 Task: Find connections with filter location Multai with filter topic #Workfromhomewith filter profile language English with filter current company Xpheno with filter school National Institute of Fashion Technology Delhi with filter industry Commercial and Service Industry Machinery Manufacturing with filter service category Training with filter keywords title Digital Overlord
Action: Mouse moved to (501, 66)
Screenshot: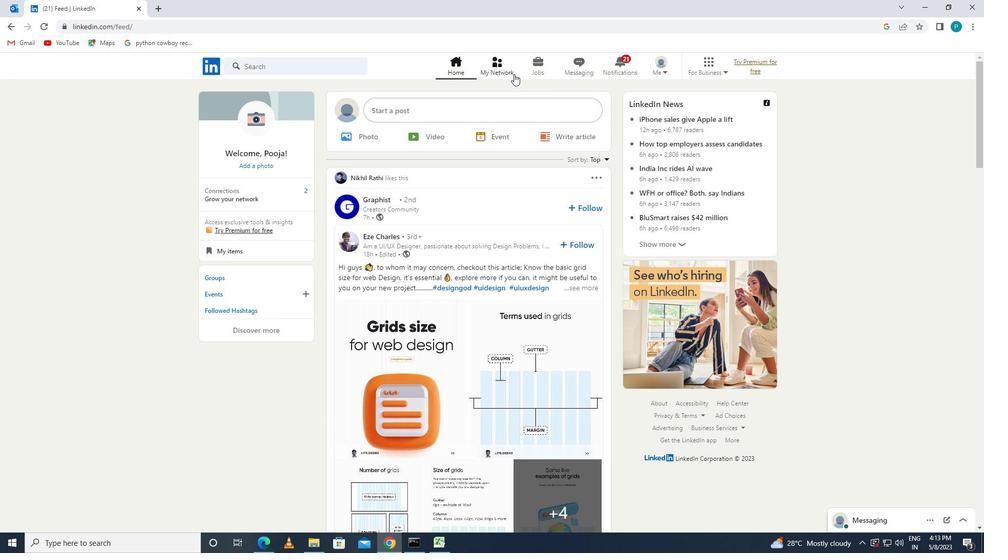 
Action: Mouse pressed left at (501, 66)
Screenshot: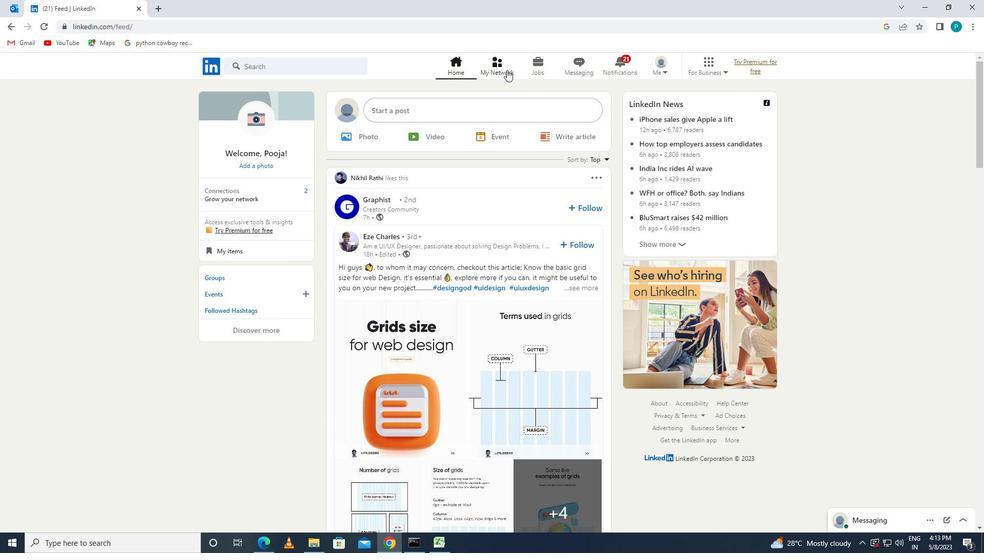 
Action: Mouse moved to (294, 122)
Screenshot: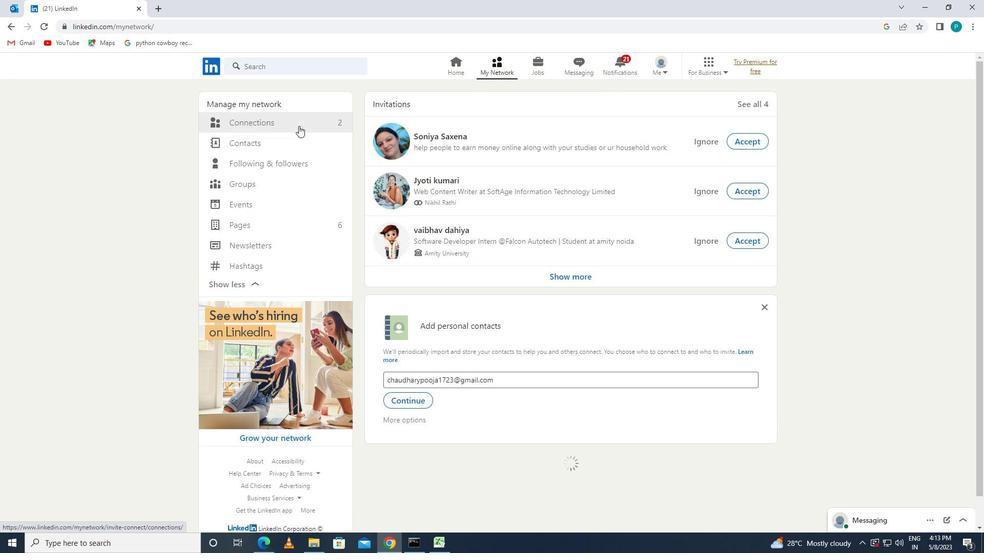 
Action: Mouse pressed left at (294, 122)
Screenshot: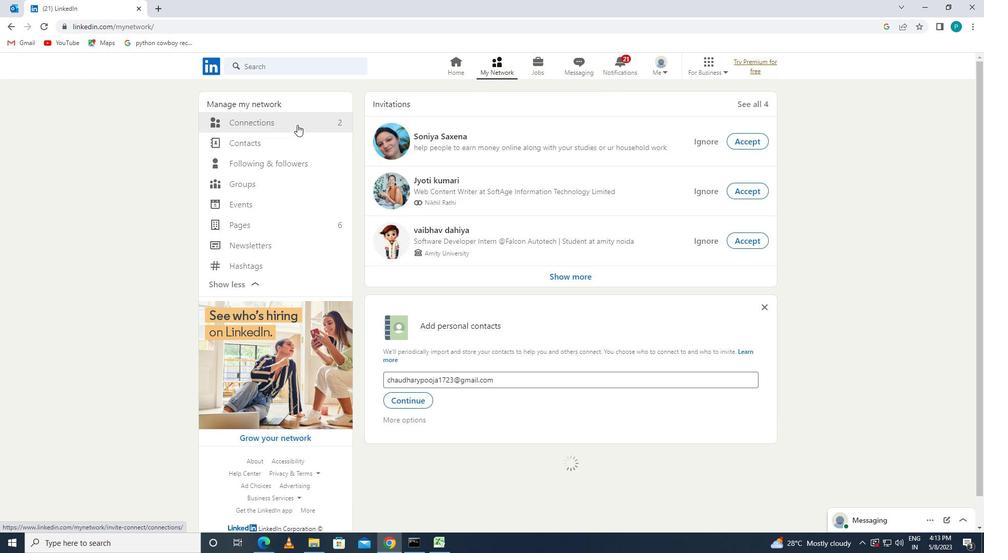 
Action: Mouse moved to (580, 125)
Screenshot: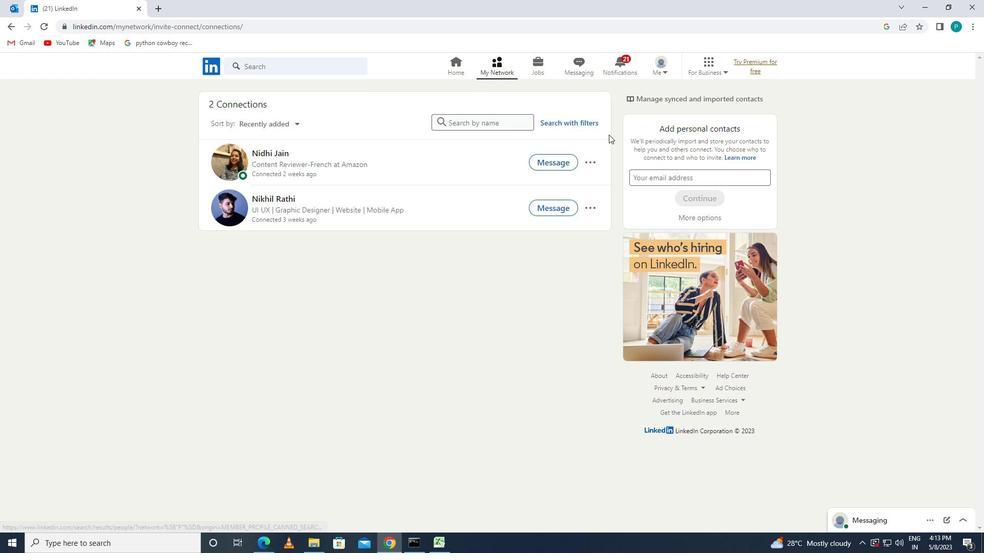 
Action: Mouse pressed left at (580, 125)
Screenshot: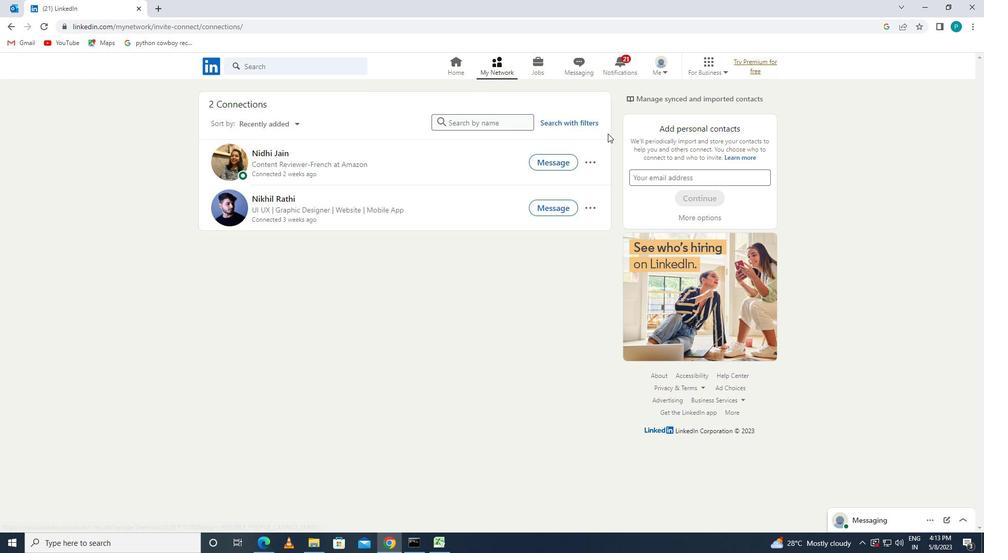 
Action: Mouse moved to (534, 97)
Screenshot: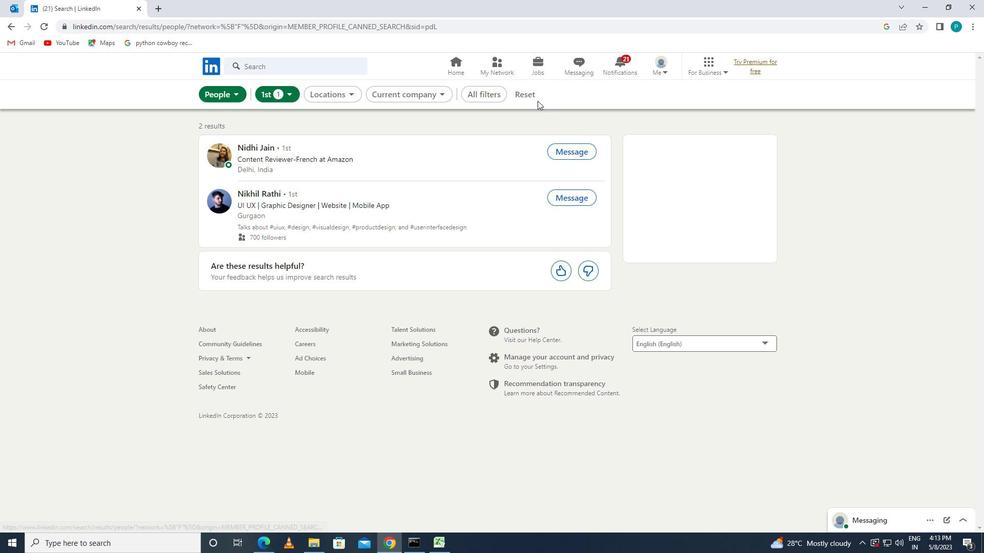 
Action: Mouse pressed left at (534, 97)
Screenshot: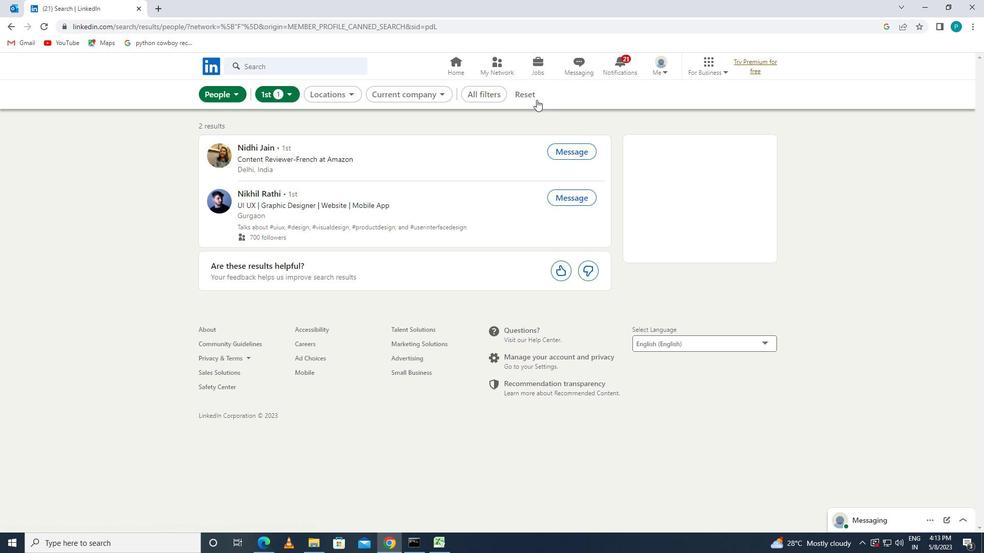 
Action: Mouse moved to (510, 99)
Screenshot: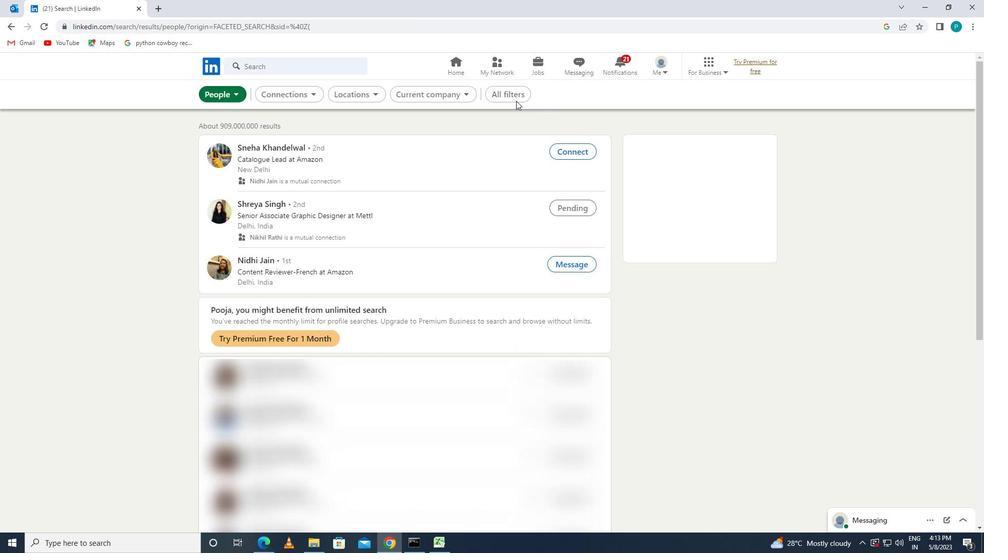 
Action: Mouse pressed left at (510, 99)
Screenshot: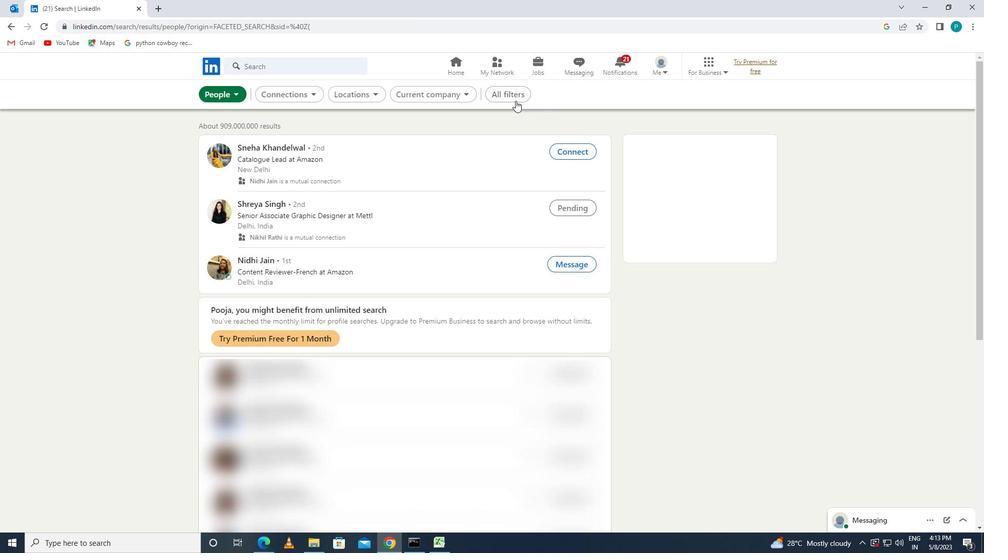 
Action: Mouse moved to (973, 316)
Screenshot: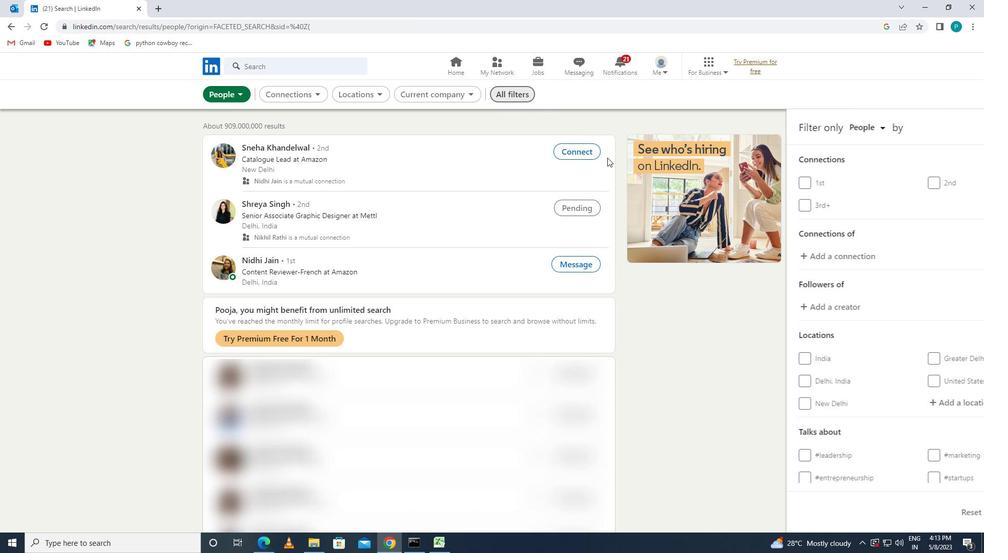 
Action: Mouse scrolled (973, 316) with delta (0, 0)
Screenshot: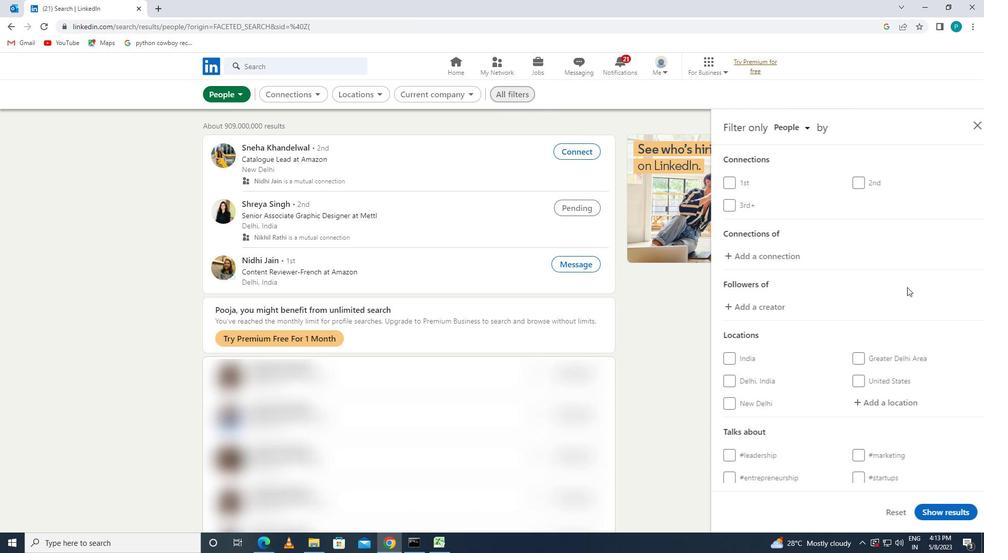 
Action: Mouse scrolled (973, 316) with delta (0, 0)
Screenshot: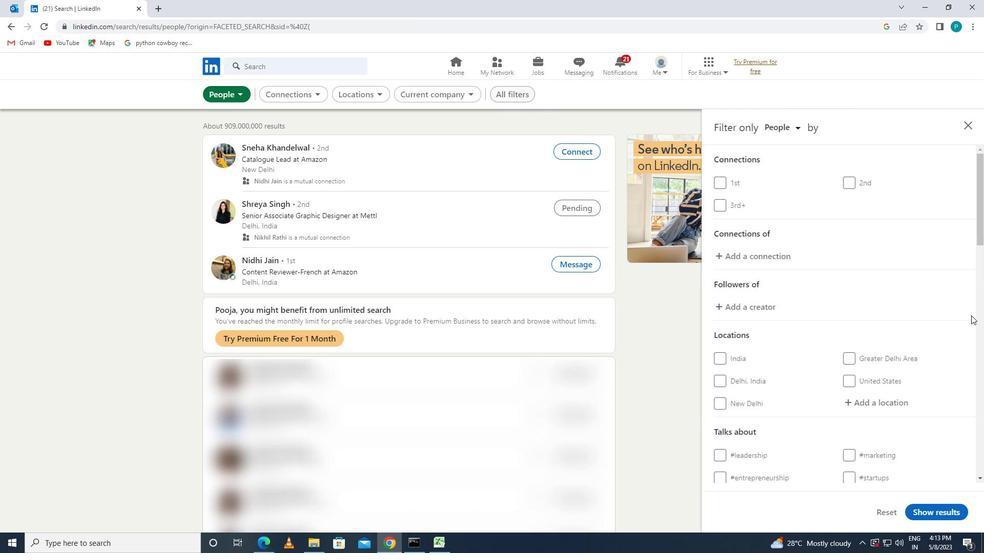 
Action: Mouse scrolled (973, 316) with delta (0, 0)
Screenshot: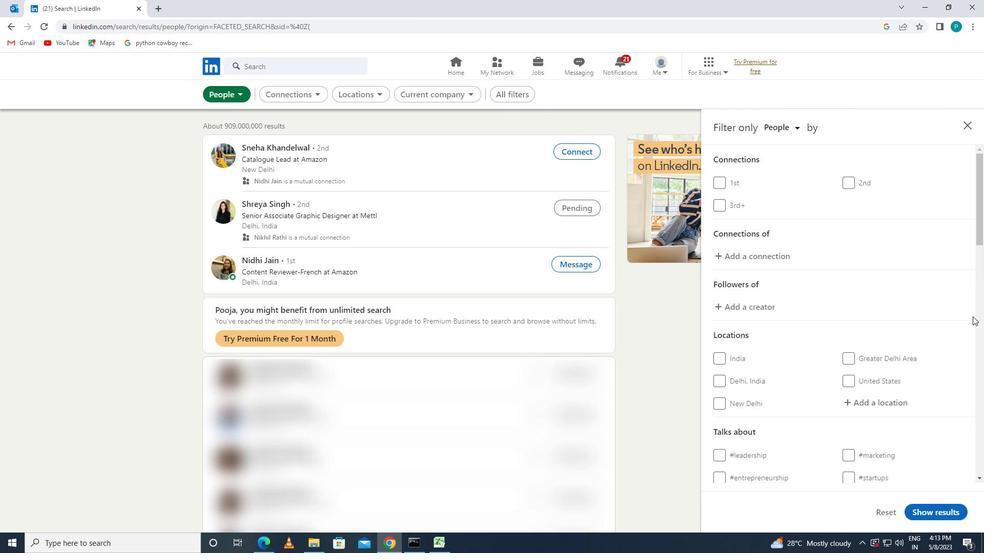 
Action: Mouse moved to (904, 254)
Screenshot: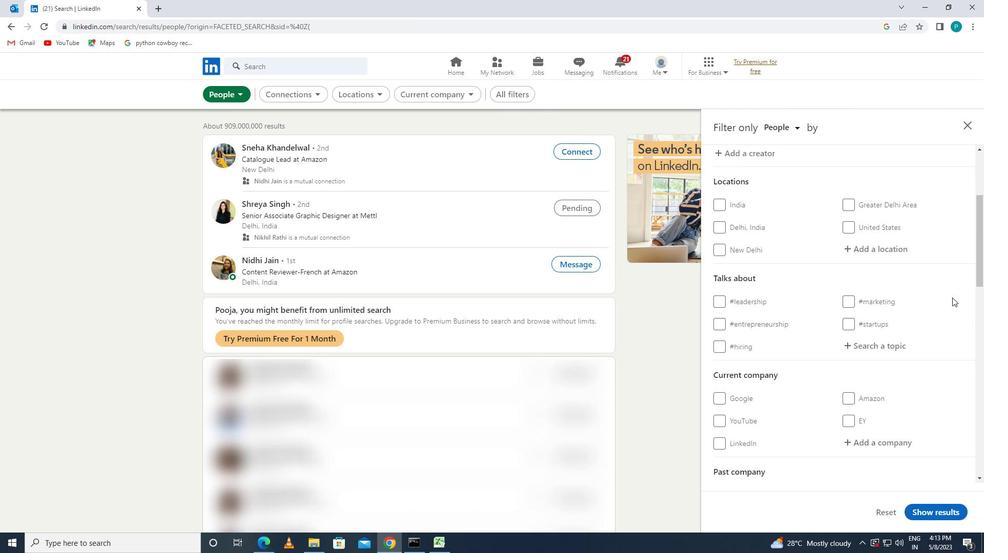 
Action: Mouse pressed left at (904, 254)
Screenshot: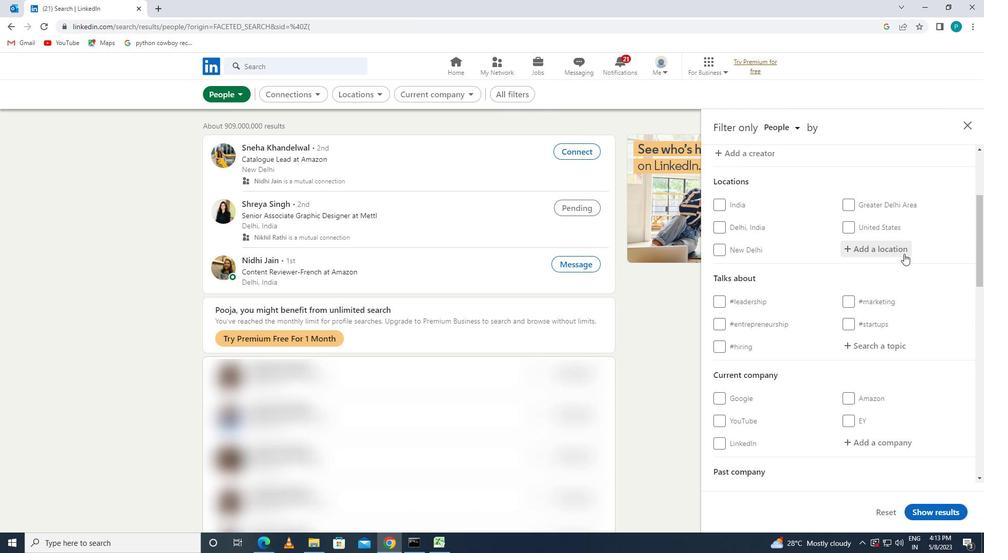 
Action: Key pressed <Key.caps_lock>m<Key.caps_lock>ultai
Screenshot: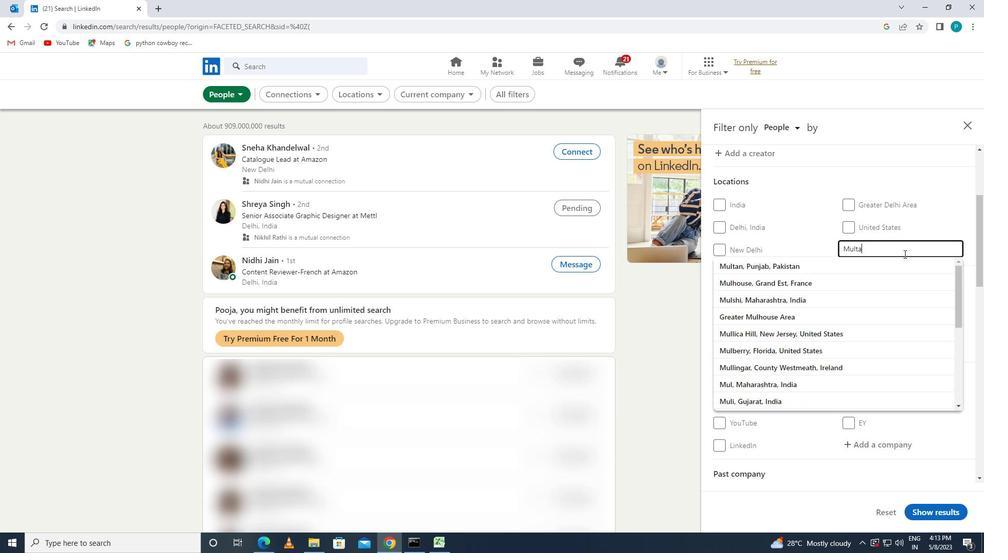 
Action: Mouse moved to (865, 266)
Screenshot: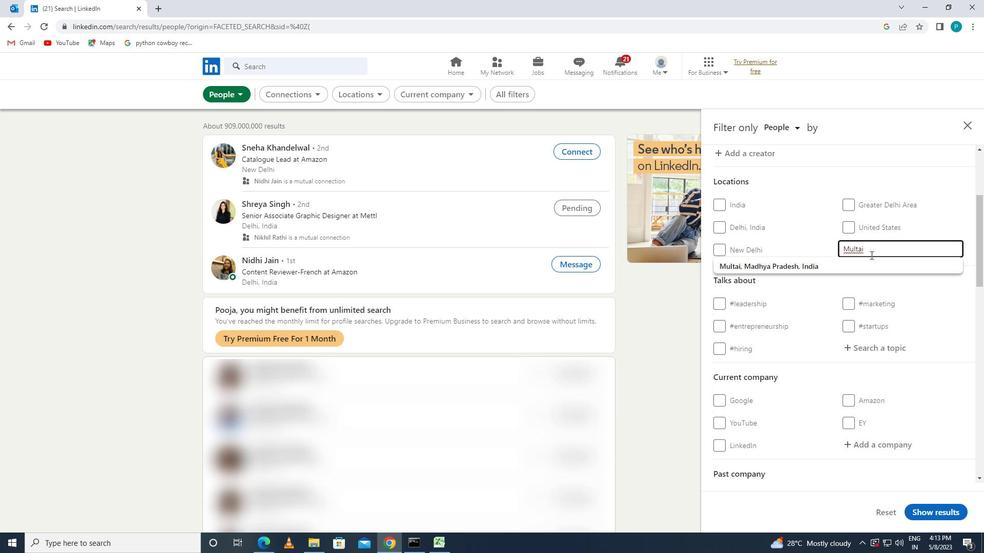
Action: Mouse pressed left at (865, 266)
Screenshot: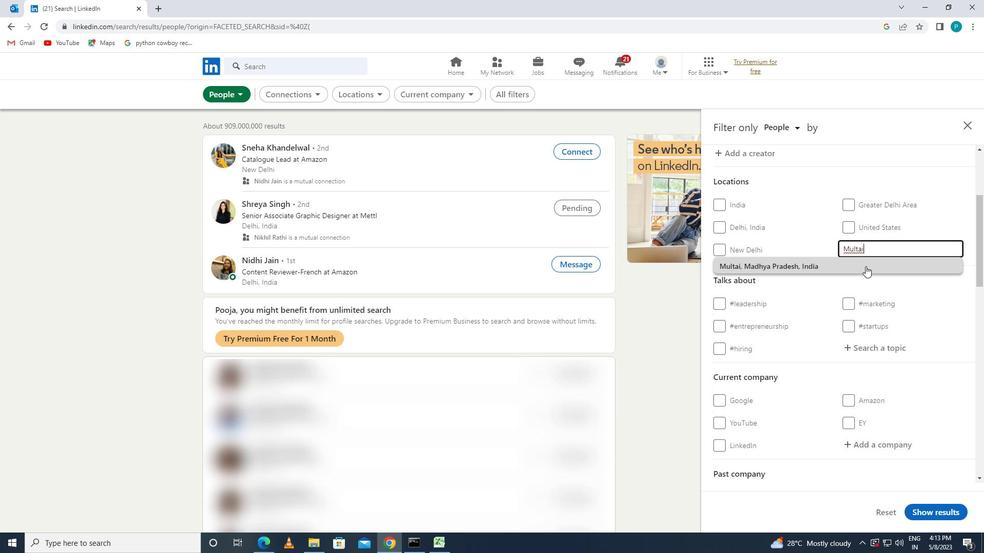 
Action: Mouse moved to (886, 366)
Screenshot: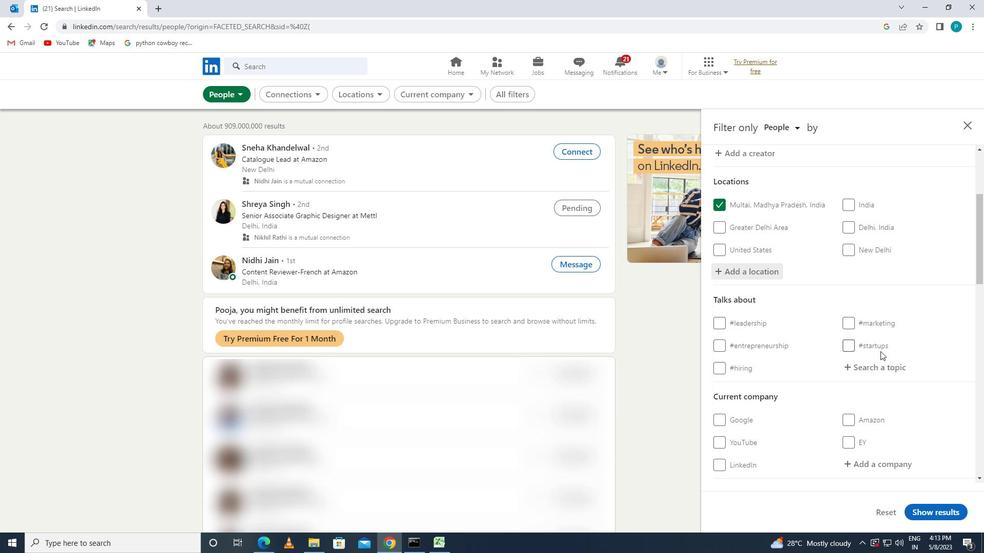 
Action: Mouse pressed left at (886, 366)
Screenshot: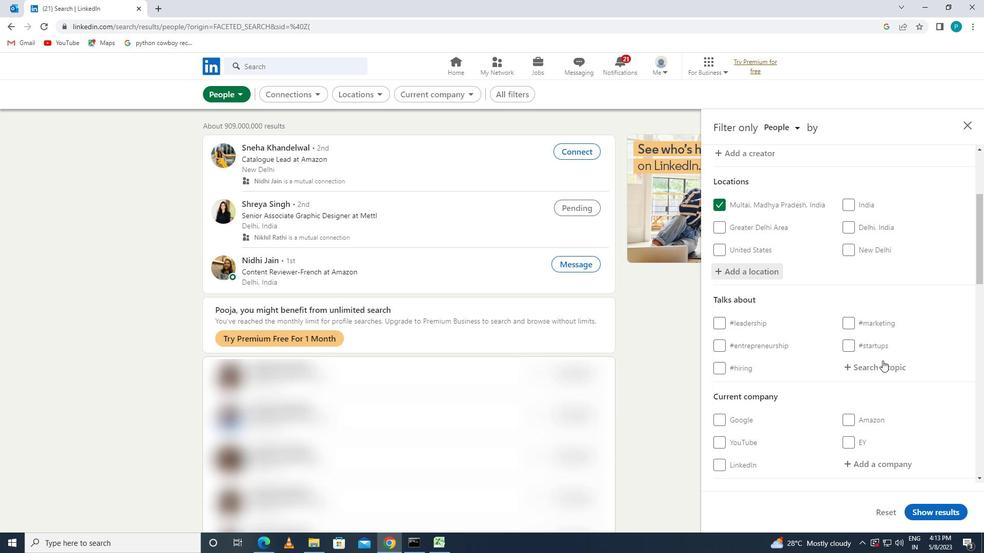 
Action: Mouse moved to (886, 366)
Screenshot: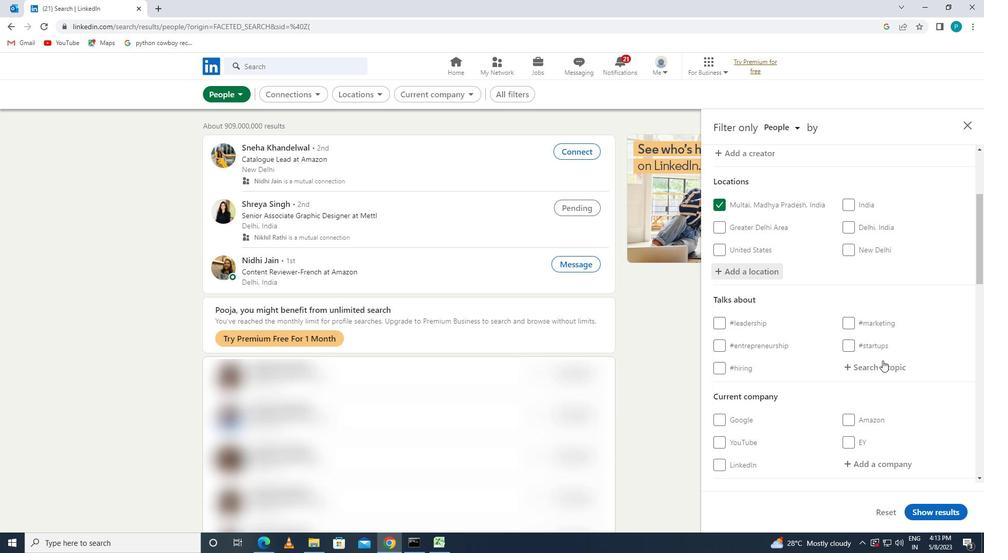 
Action: Key pressed <Key.shift>#<Key.caps_lock>W<Key.caps_lock>ORKFROMHOME
Screenshot: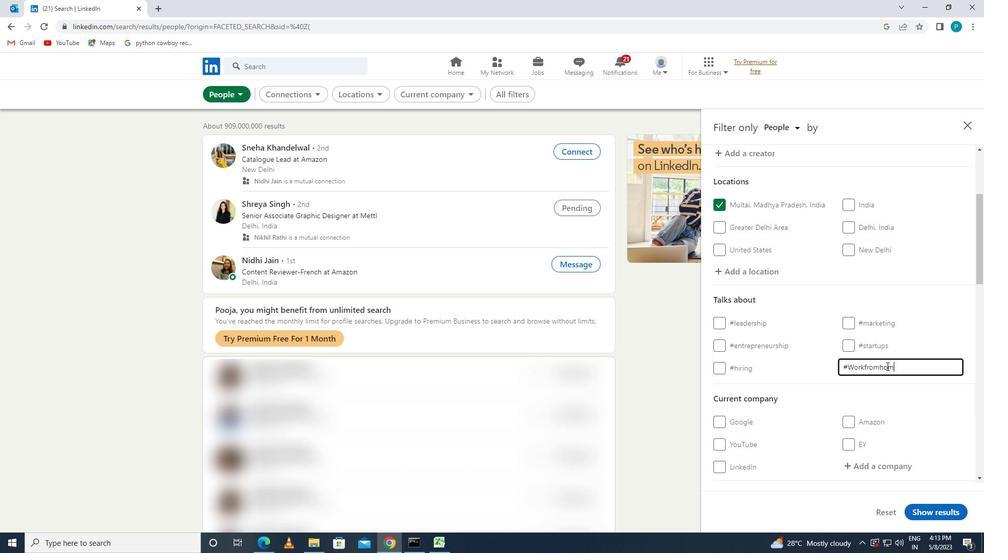 
Action: Mouse moved to (886, 366)
Screenshot: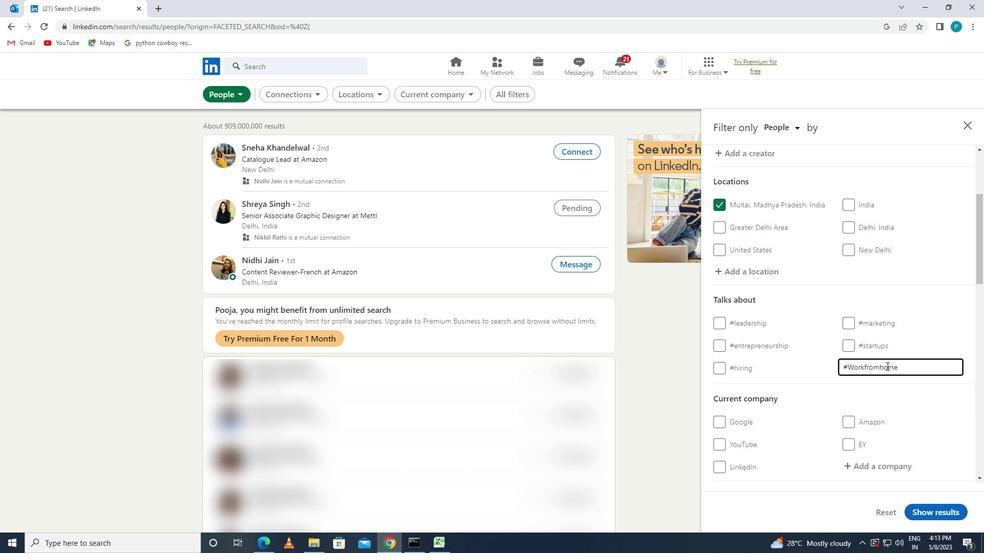 
Action: Mouse scrolled (886, 366) with delta (0, 0)
Screenshot: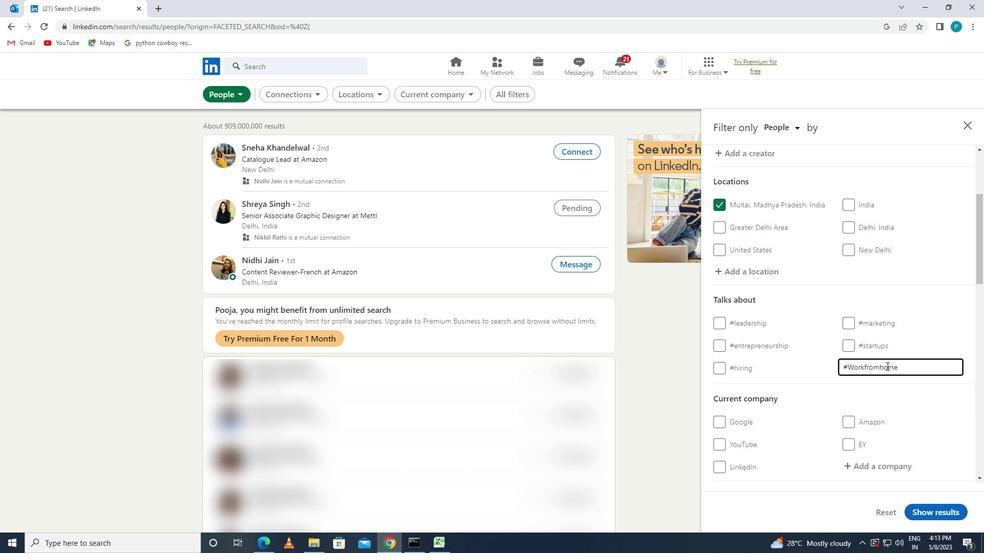 
Action: Mouse moved to (884, 367)
Screenshot: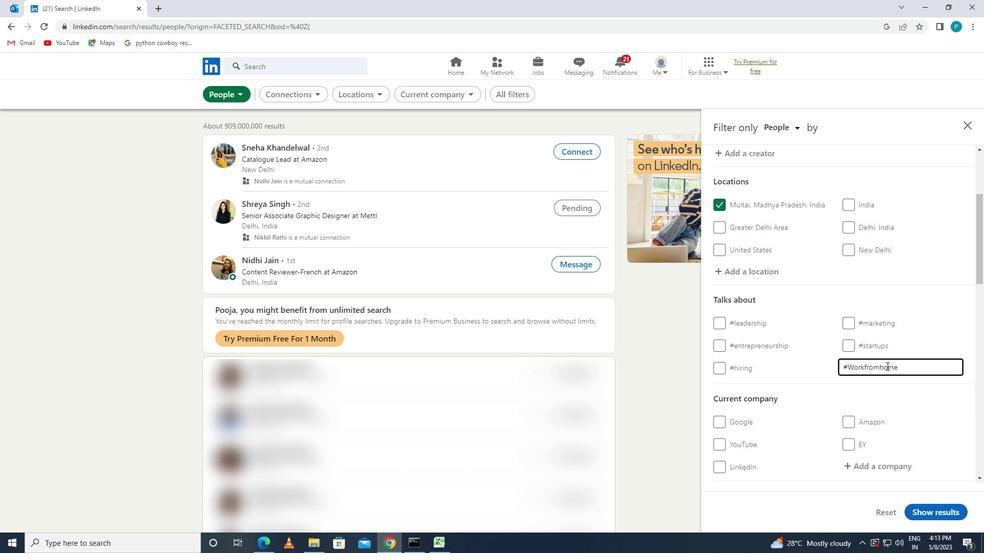 
Action: Mouse scrolled (884, 367) with delta (0, 0)
Screenshot: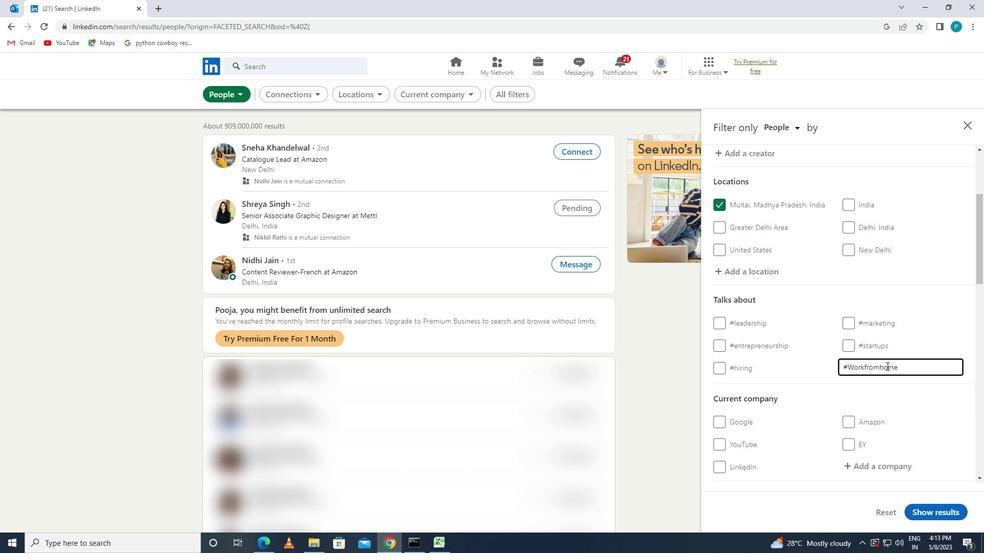 
Action: Mouse moved to (883, 369)
Screenshot: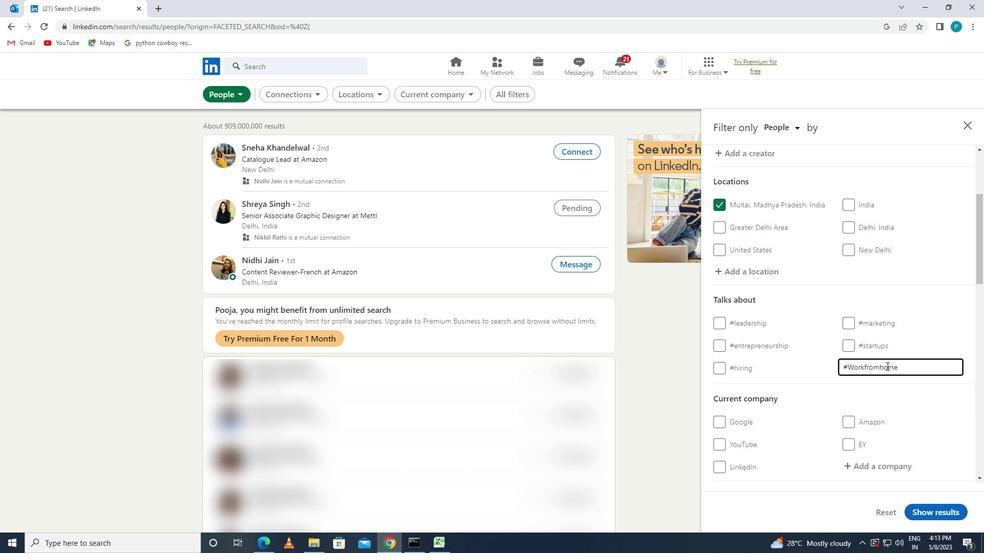 
Action: Mouse scrolled (883, 369) with delta (0, 0)
Screenshot: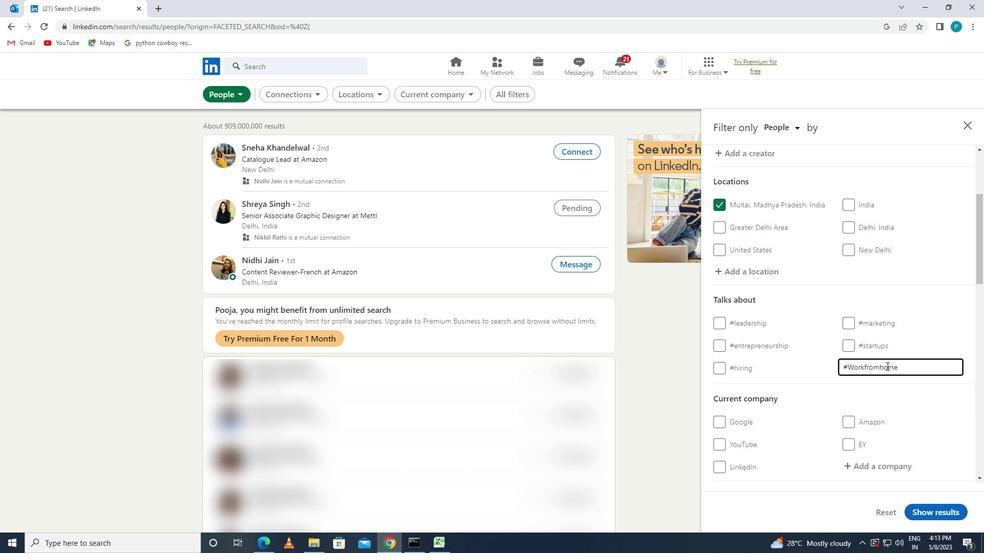 
Action: Mouse moved to (800, 372)
Screenshot: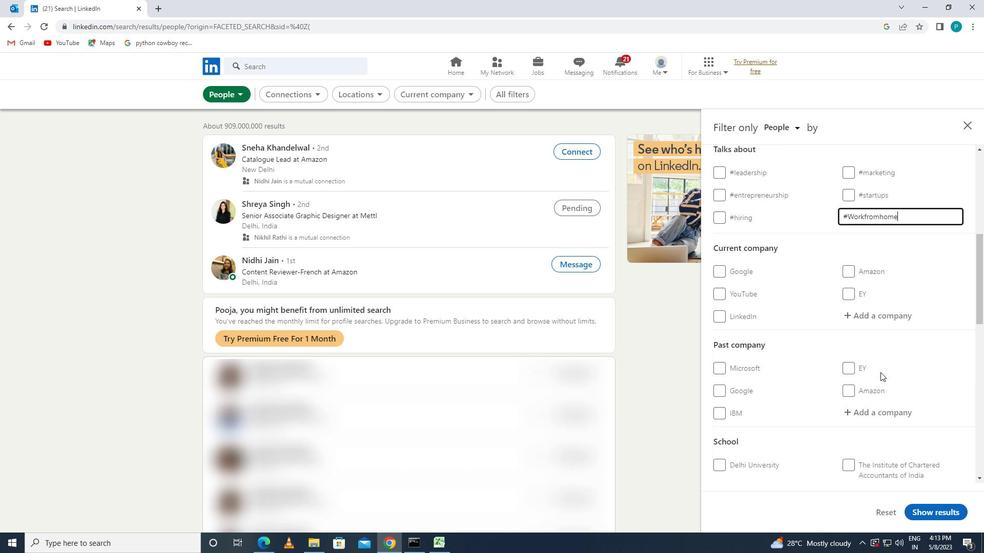 
Action: Mouse scrolled (800, 372) with delta (0, 0)
Screenshot: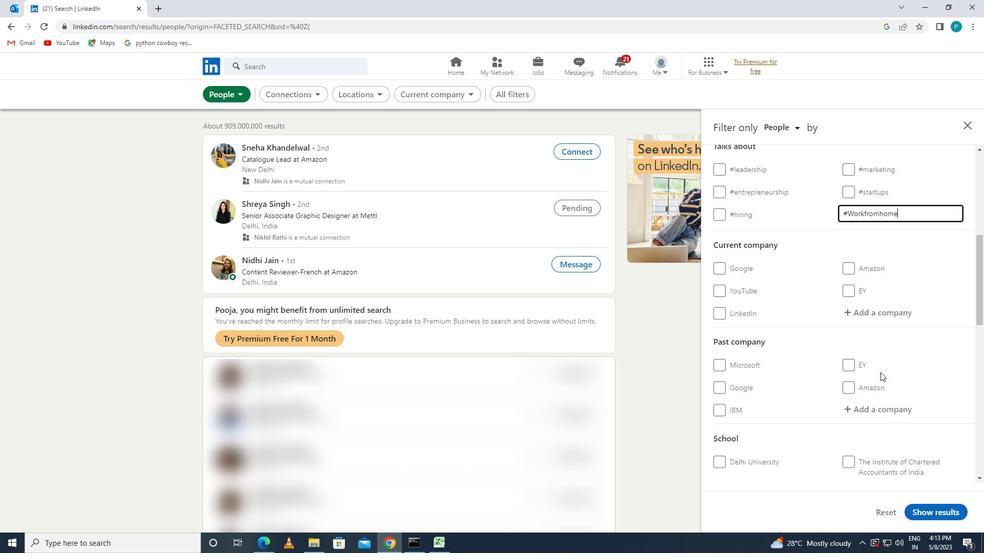 
Action: Mouse moved to (799, 372)
Screenshot: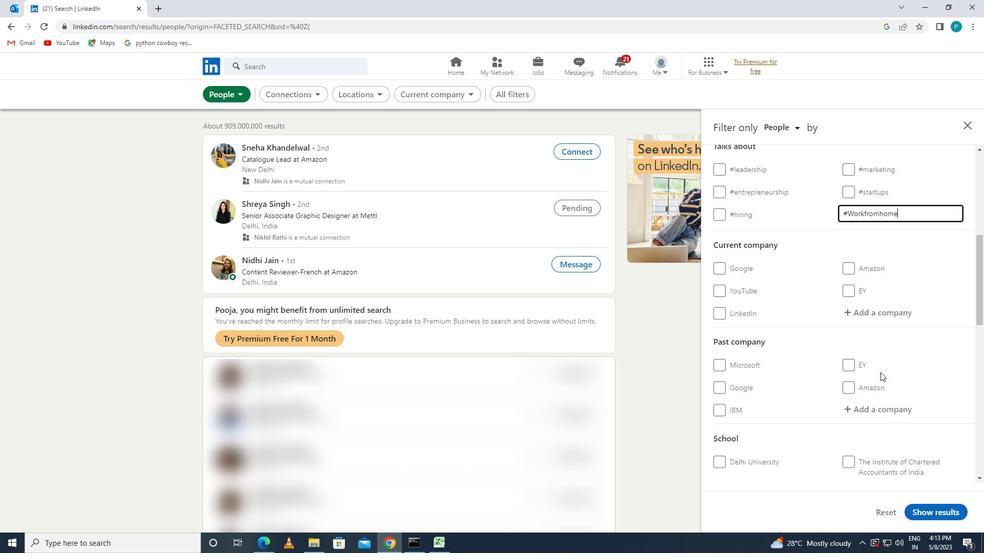 
Action: Mouse scrolled (799, 372) with delta (0, 0)
Screenshot: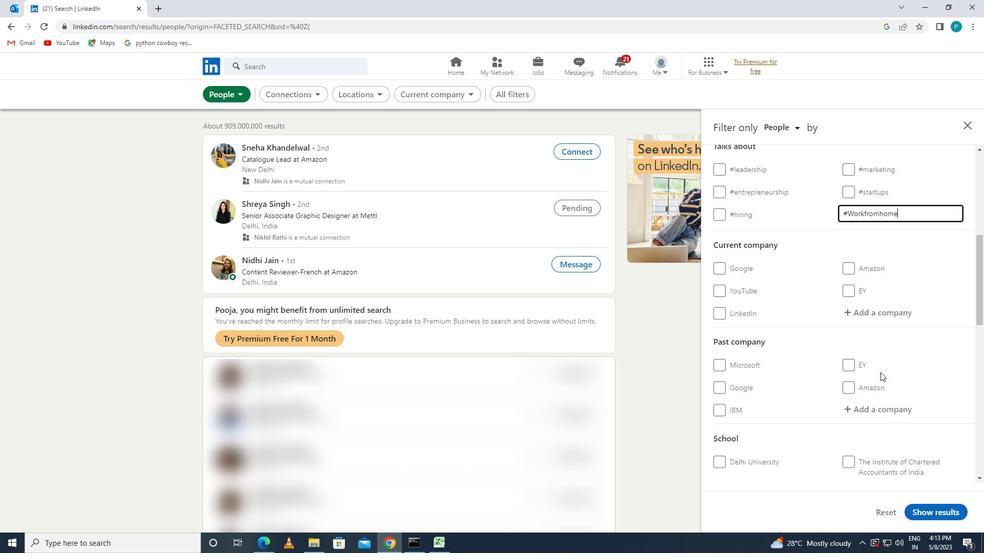 
Action: Mouse moved to (799, 372)
Screenshot: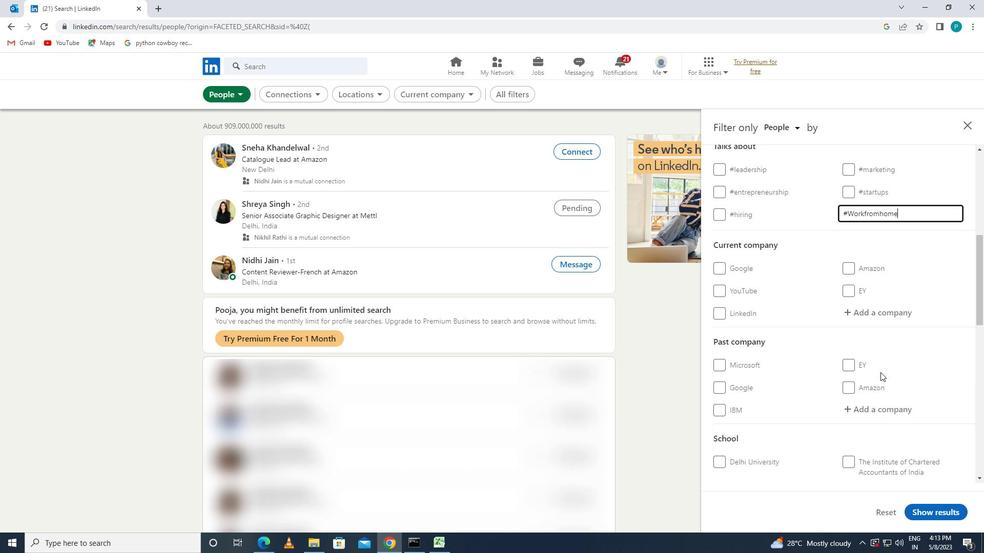 
Action: Mouse scrolled (799, 372) with delta (0, 0)
Screenshot: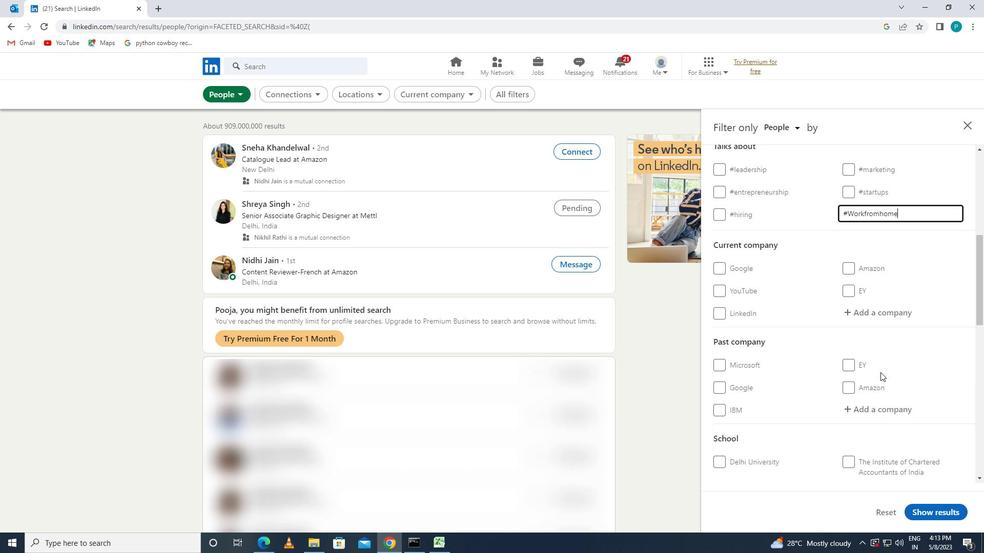 
Action: Mouse moved to (760, 381)
Screenshot: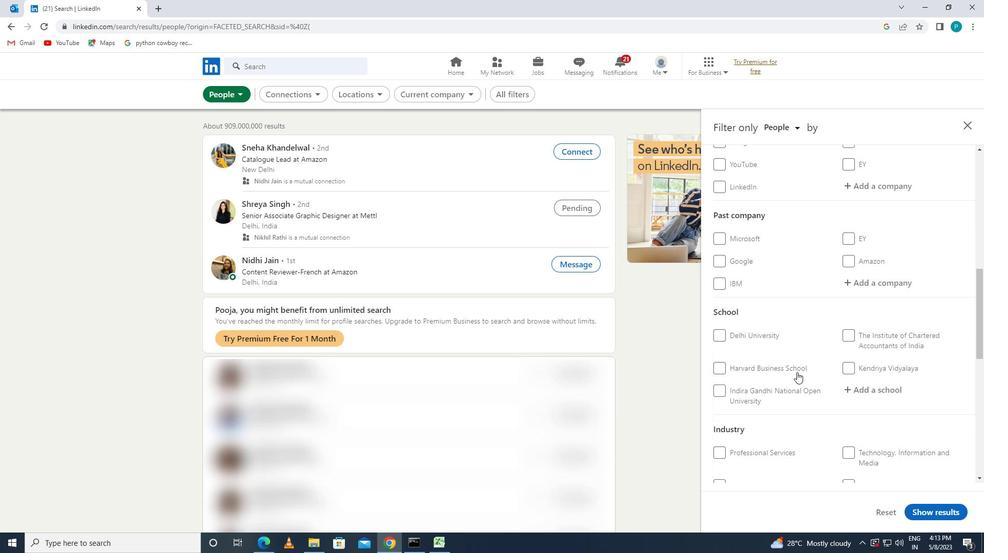 
Action: Mouse scrolled (760, 380) with delta (0, 0)
Screenshot: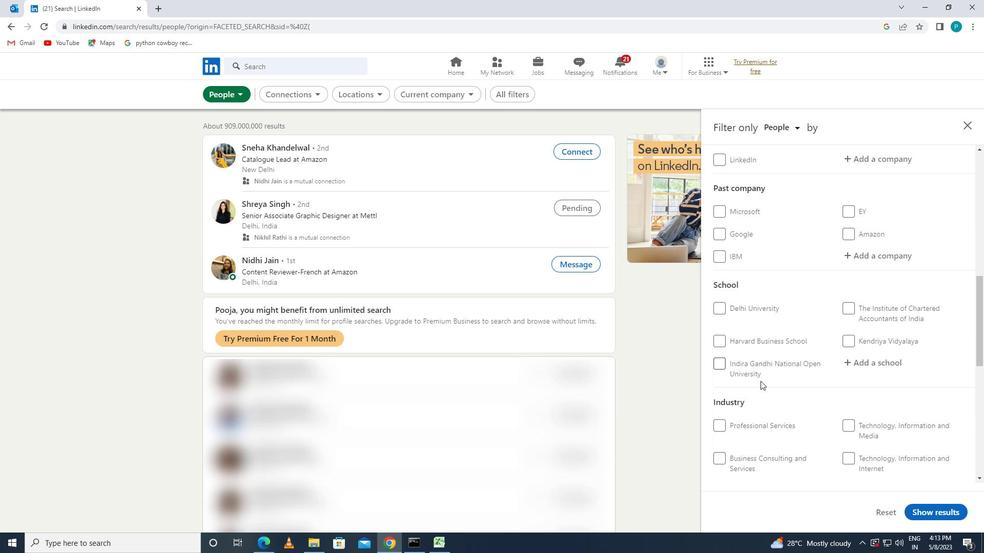 
Action: Mouse scrolled (760, 380) with delta (0, 0)
Screenshot: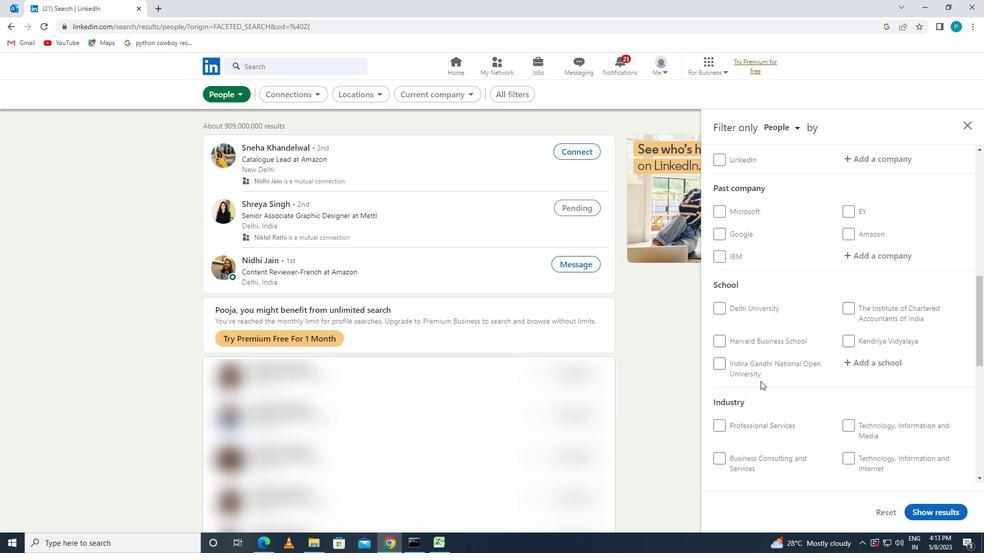 
Action: Mouse moved to (743, 435)
Screenshot: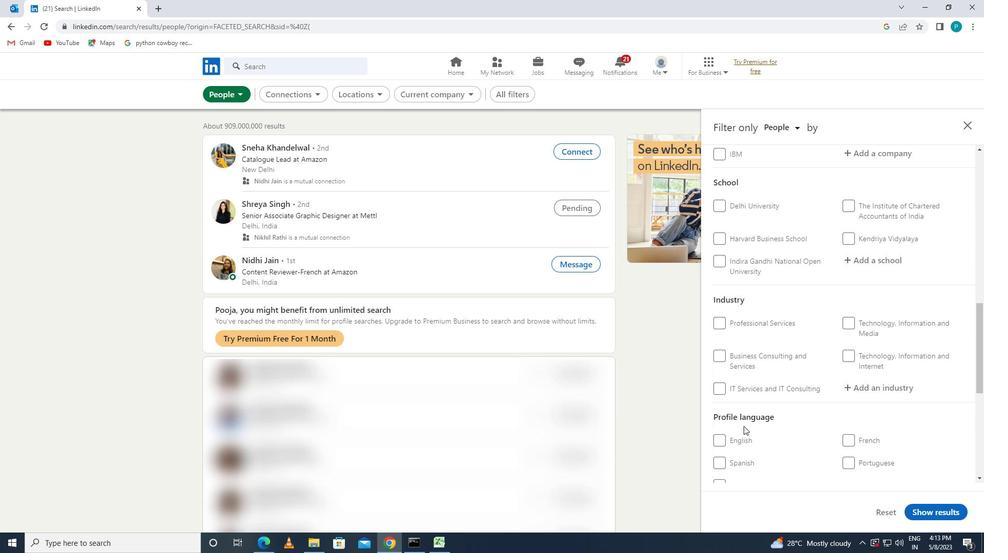 
Action: Mouse pressed left at (743, 435)
Screenshot: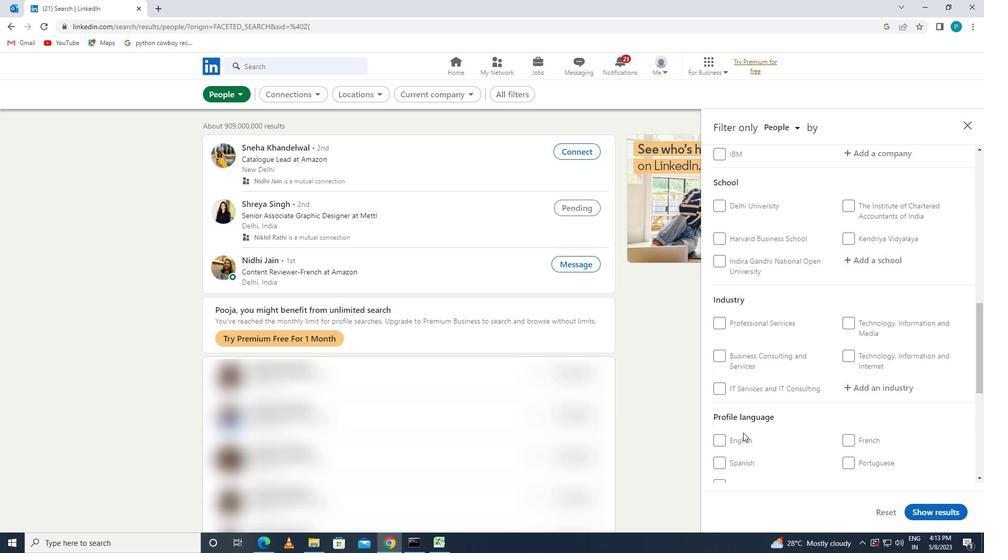 
Action: Mouse moved to (805, 387)
Screenshot: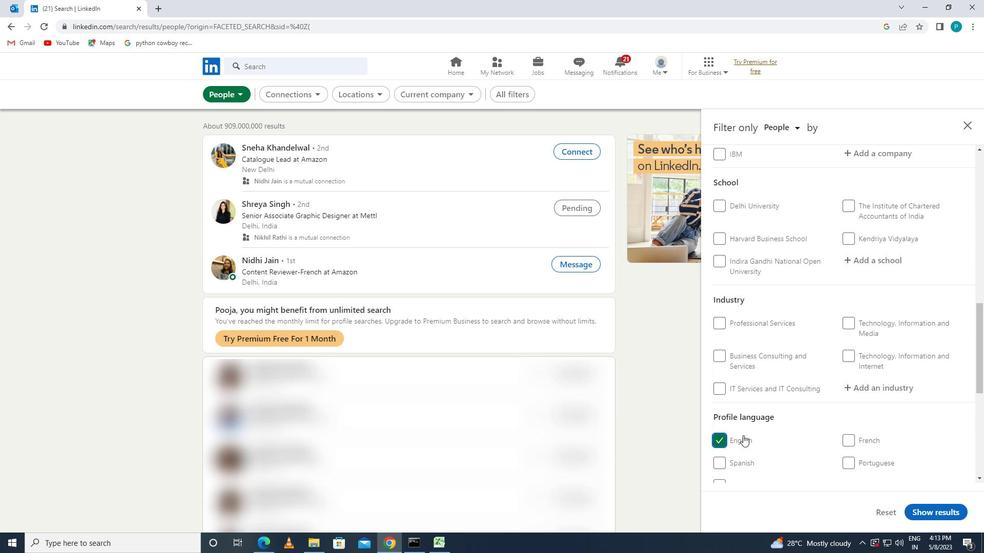 
Action: Mouse scrolled (805, 388) with delta (0, 0)
Screenshot: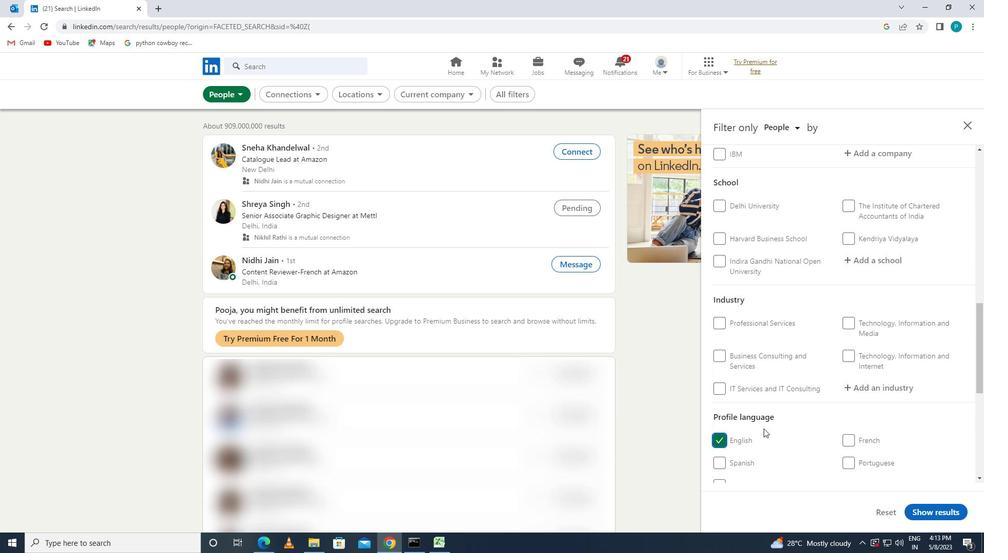 
Action: Mouse moved to (804, 386)
Screenshot: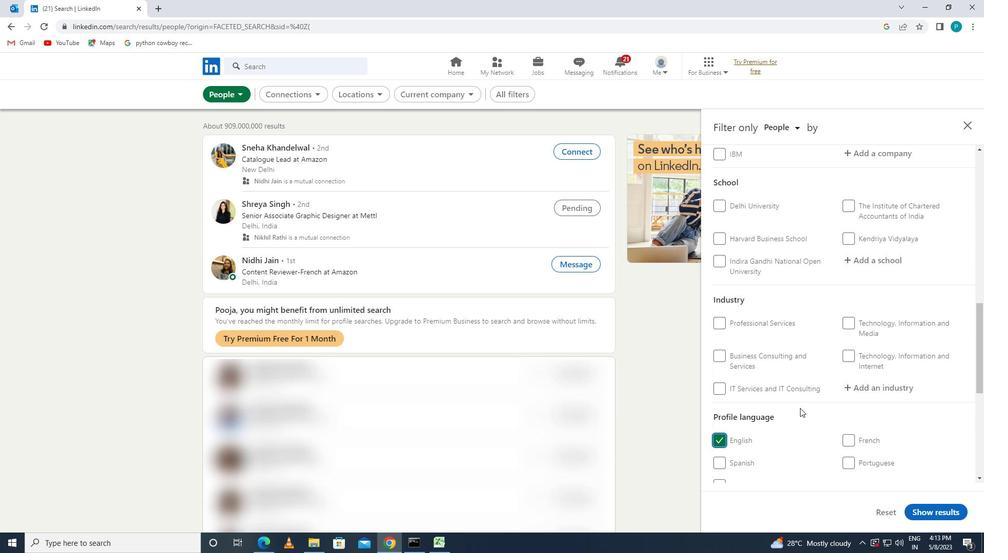 
Action: Mouse scrolled (804, 386) with delta (0, 0)
Screenshot: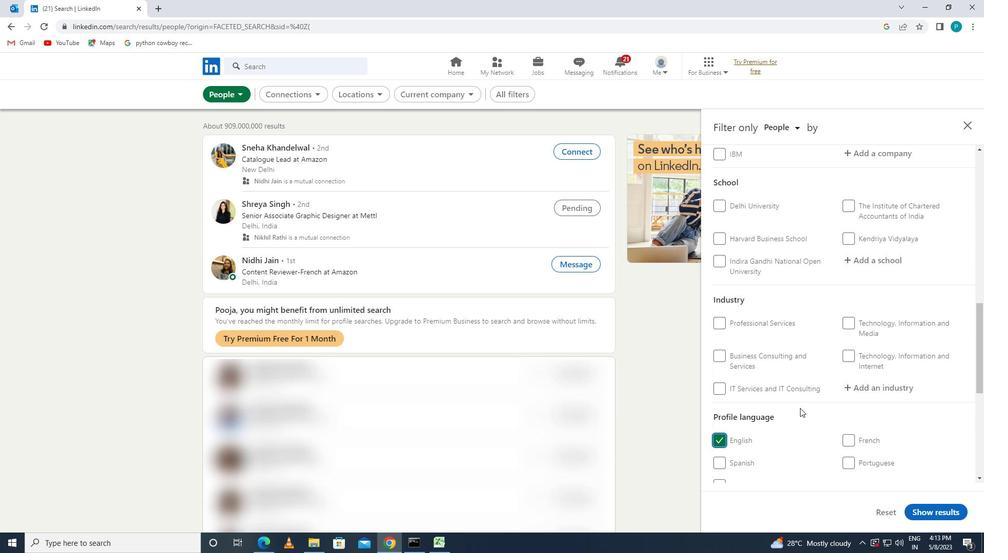 
Action: Mouse moved to (804, 385)
Screenshot: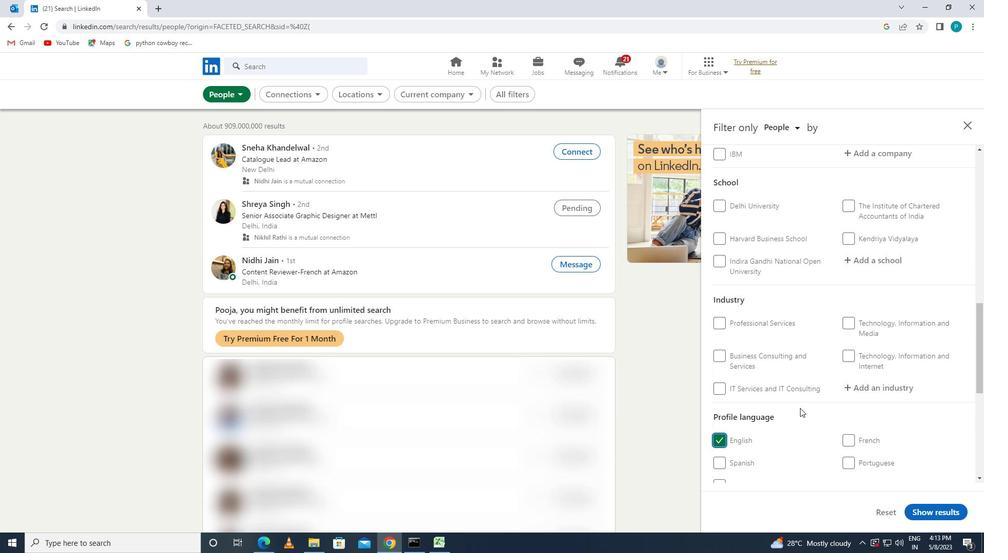 
Action: Mouse scrolled (804, 385) with delta (0, 0)
Screenshot: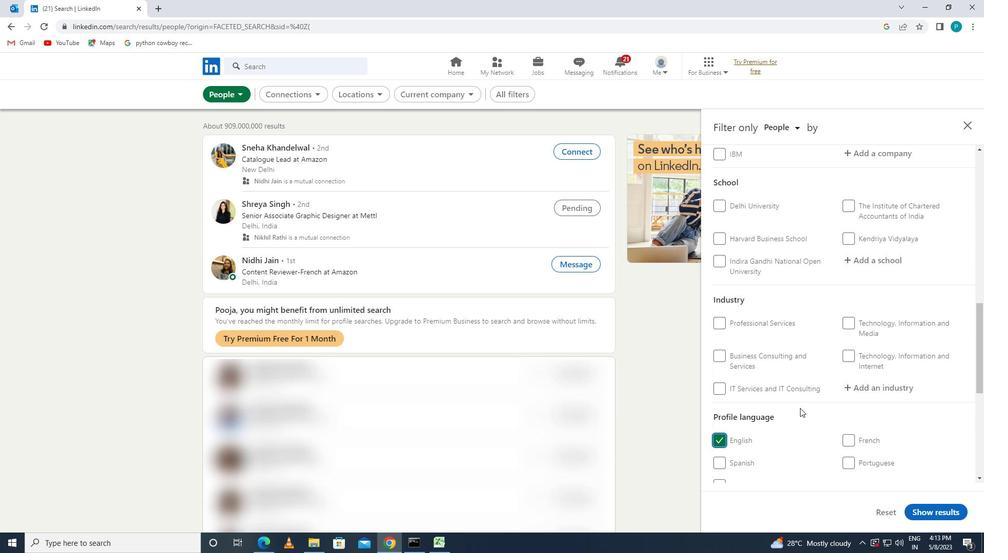 
Action: Mouse moved to (803, 381)
Screenshot: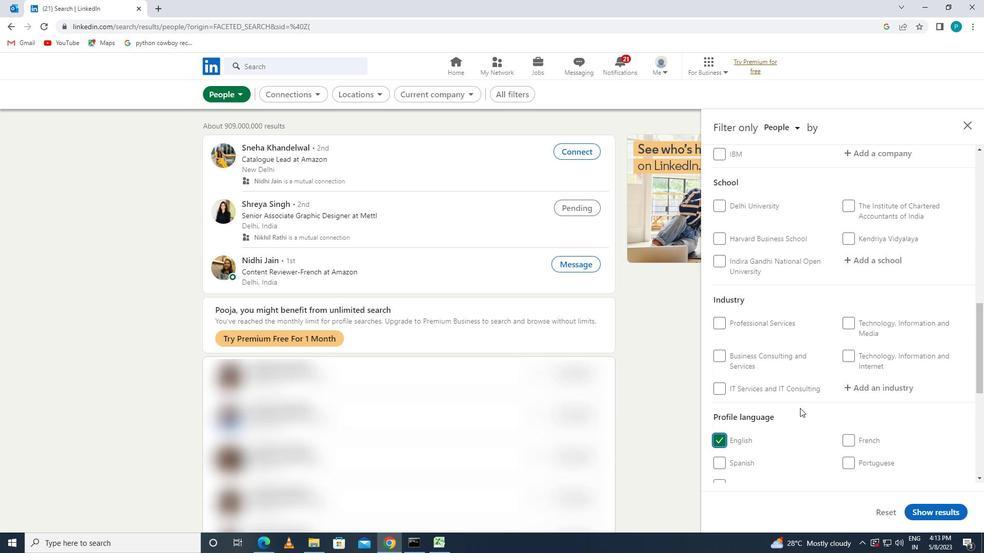 
Action: Mouse scrolled (803, 382) with delta (0, 0)
Screenshot: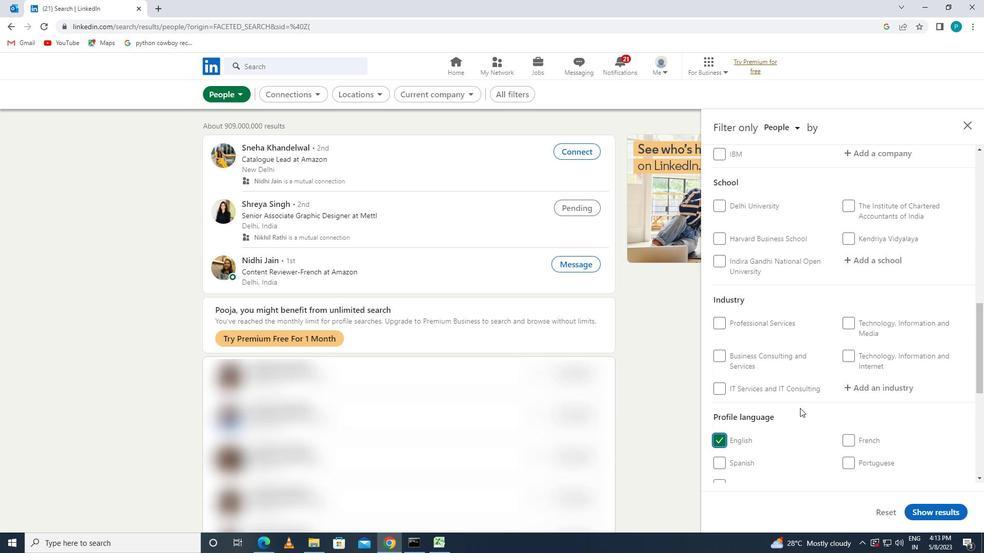 
Action: Mouse moved to (859, 336)
Screenshot: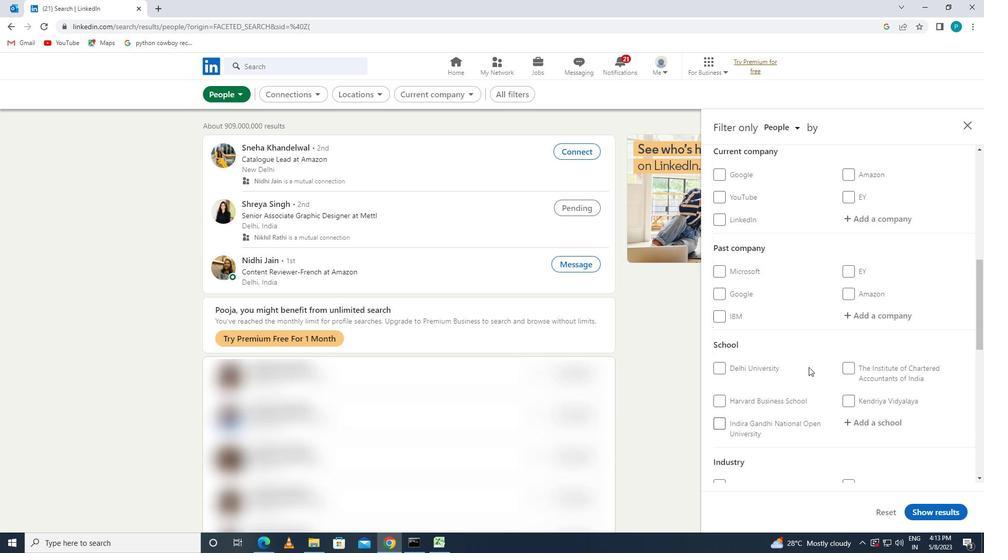 
Action: Mouse scrolled (859, 337) with delta (0, 0)
Screenshot: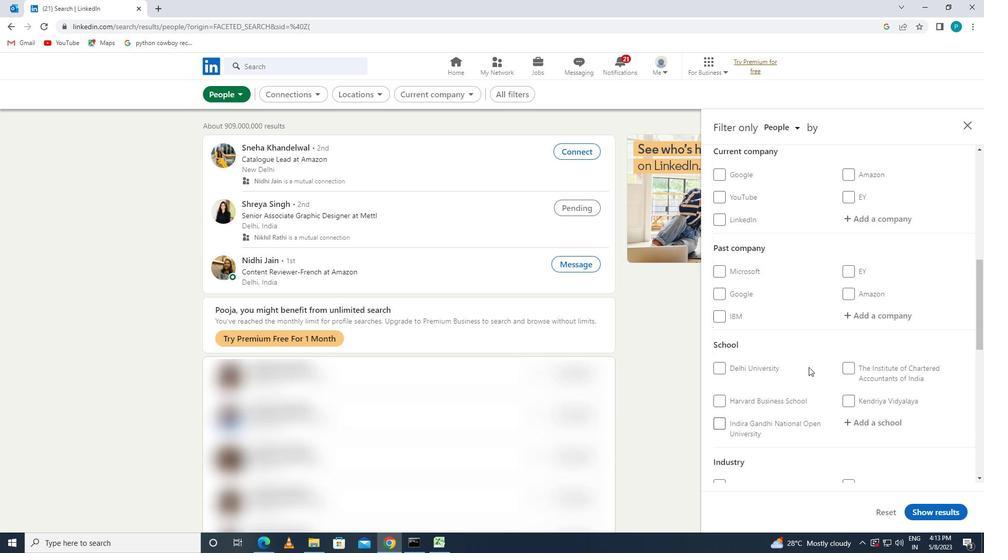 
Action: Mouse scrolled (859, 337) with delta (0, 0)
Screenshot: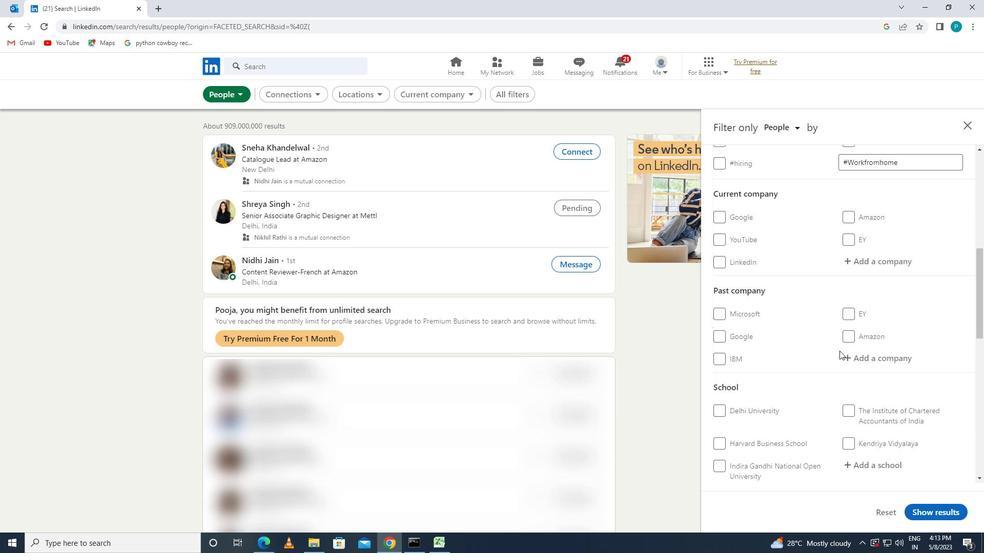 
Action: Mouse scrolled (859, 337) with delta (0, 0)
Screenshot: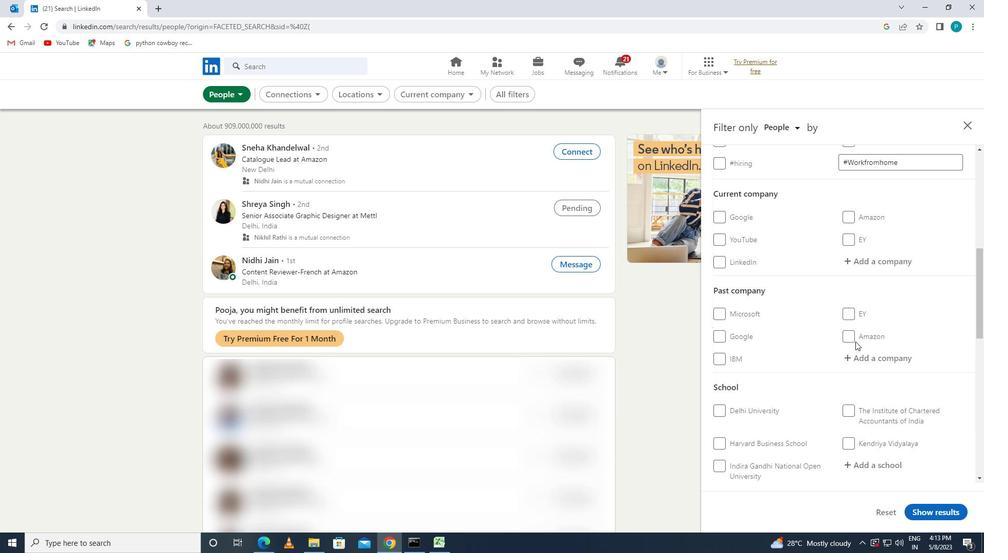 
Action: Mouse moved to (877, 426)
Screenshot: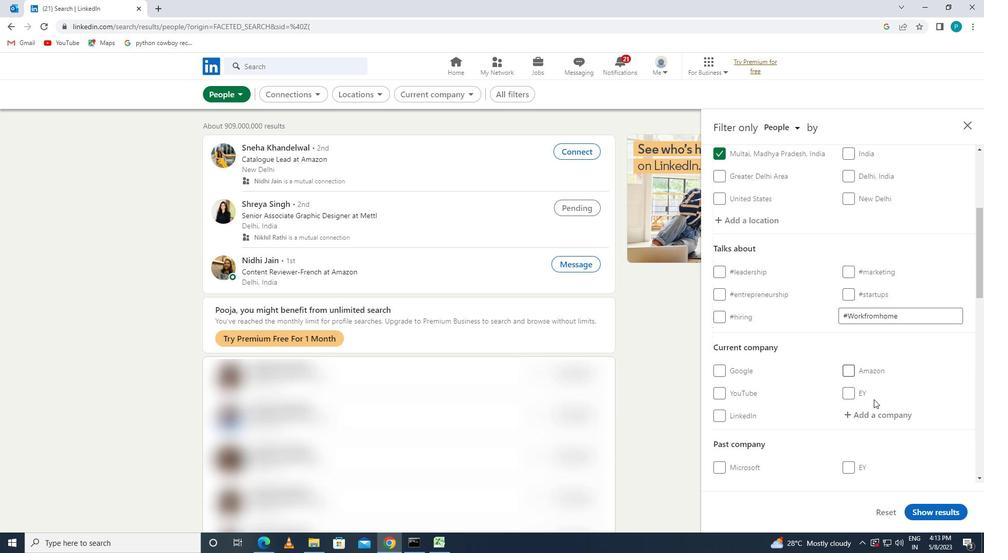 
Action: Mouse pressed left at (877, 426)
Screenshot: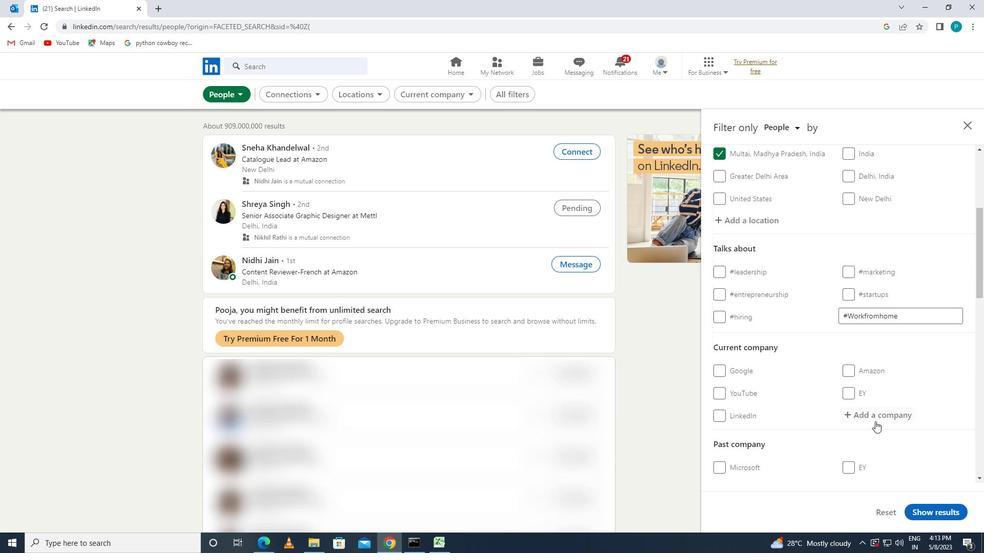 
Action: Mouse moved to (874, 410)
Screenshot: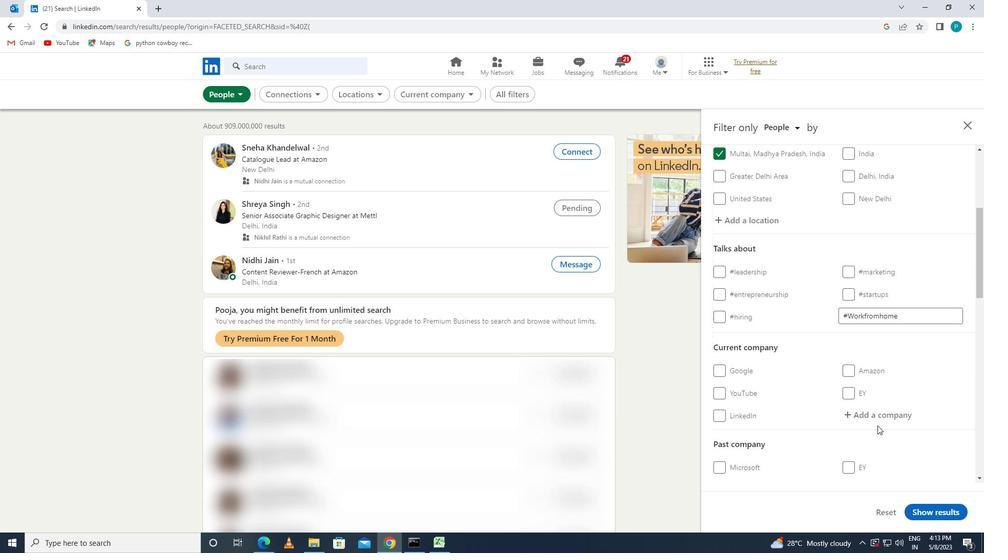 
Action: Mouse pressed left at (874, 410)
Screenshot: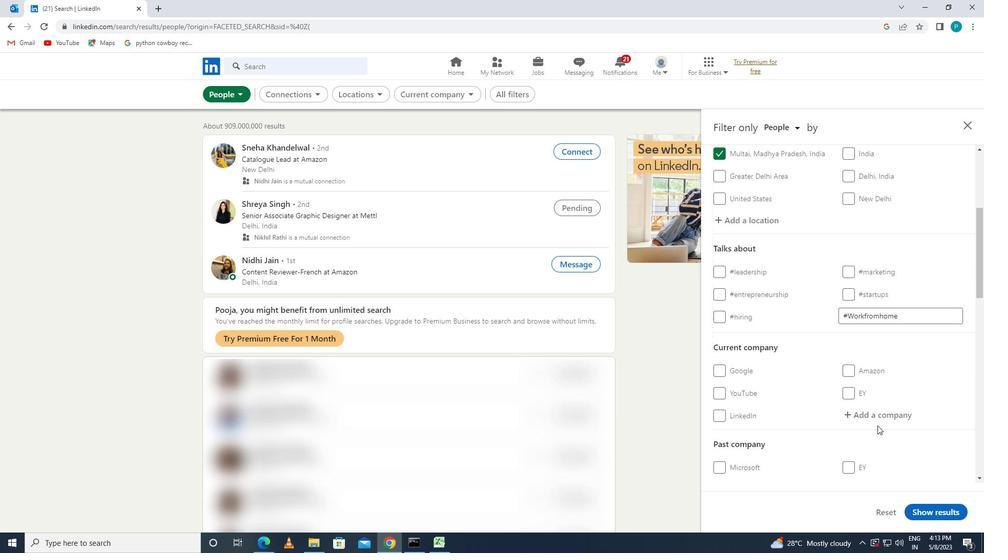 
Action: Key pressed <Key.caps_lock>X<Key.caps_lock>PHENO
Screenshot: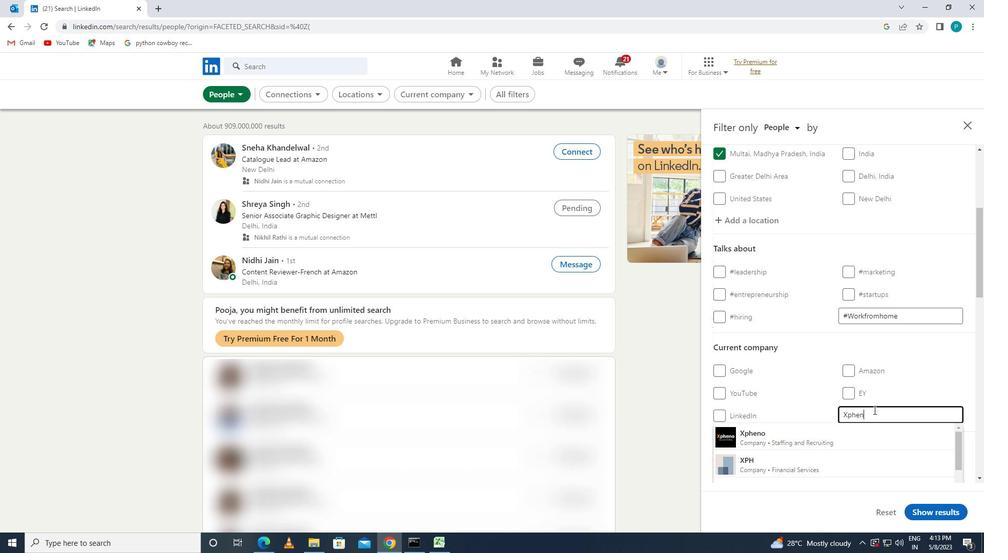
Action: Mouse moved to (860, 432)
Screenshot: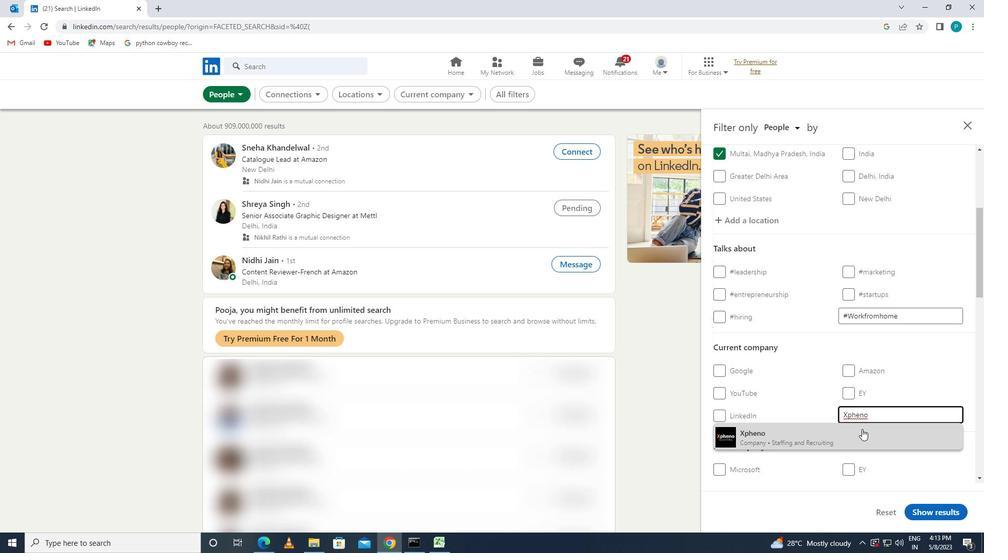 
Action: Mouse pressed left at (860, 432)
Screenshot: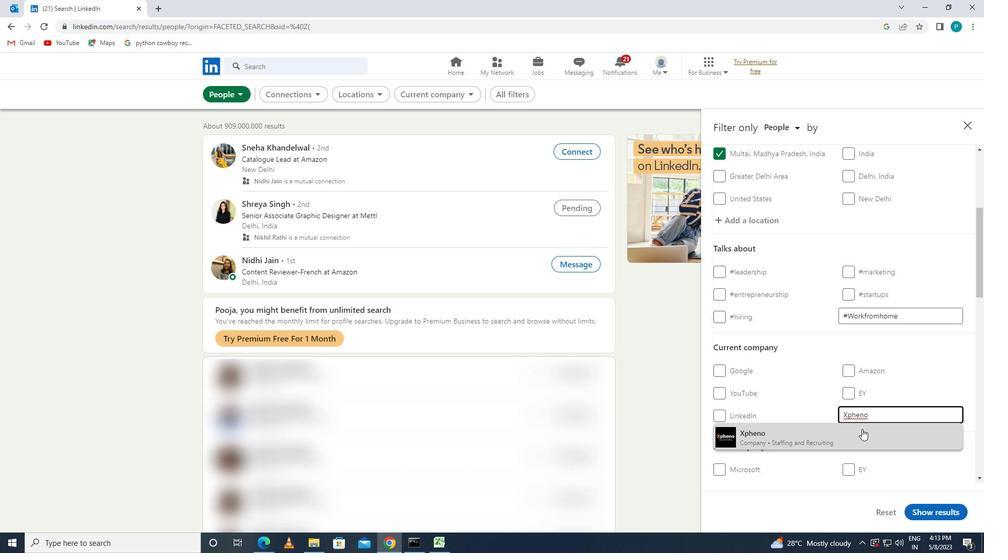
Action: Mouse moved to (860, 418)
Screenshot: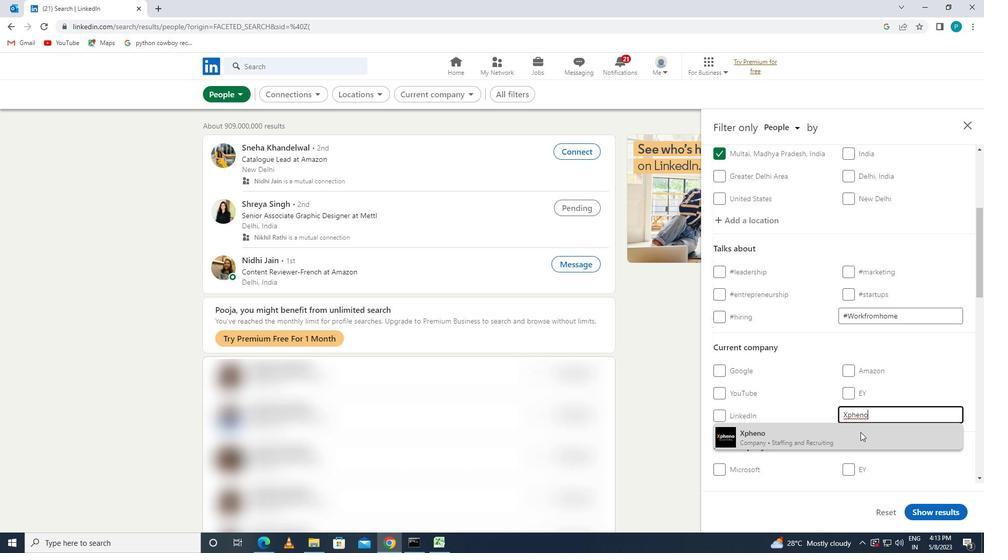 
Action: Mouse scrolled (860, 417) with delta (0, 0)
Screenshot: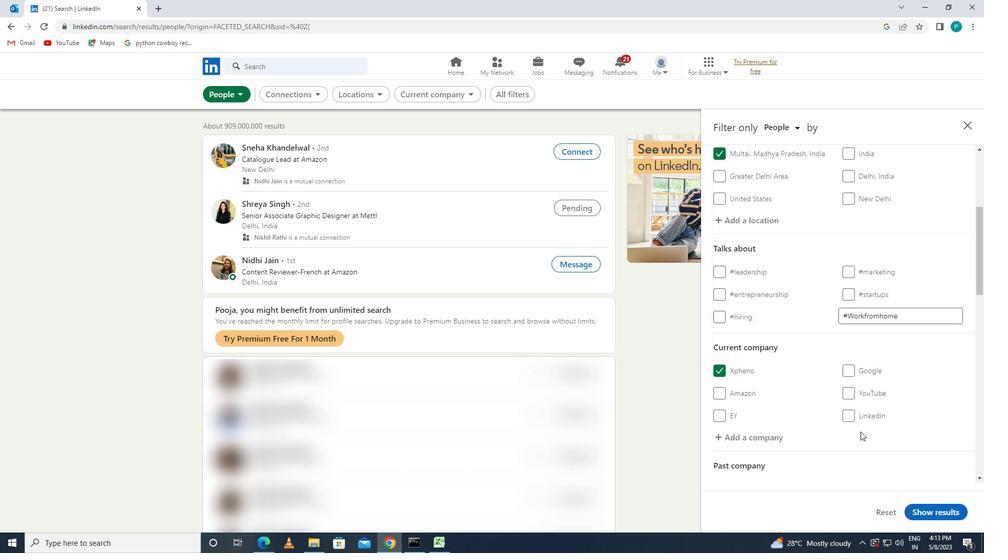 
Action: Mouse scrolled (860, 417) with delta (0, 0)
Screenshot: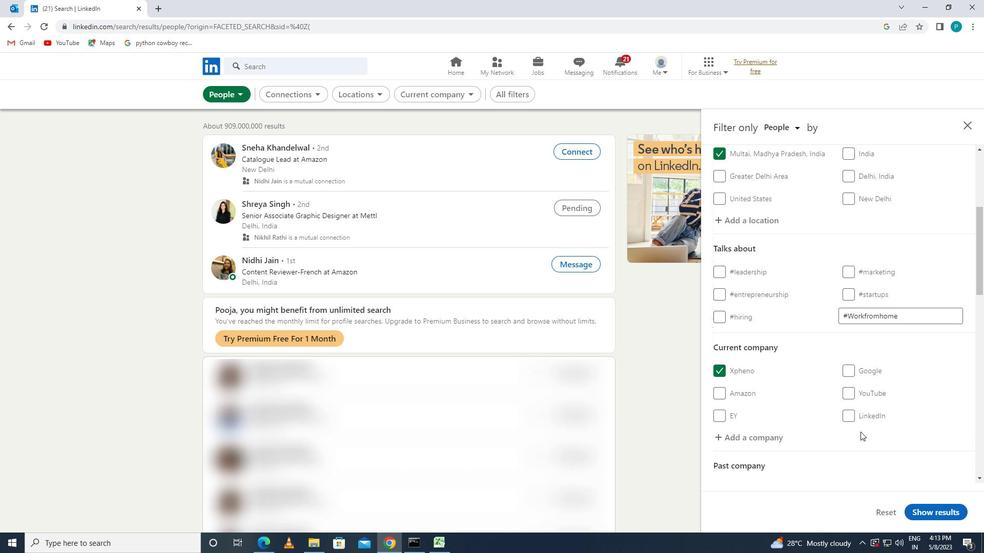 
Action: Mouse scrolled (860, 417) with delta (0, 0)
Screenshot: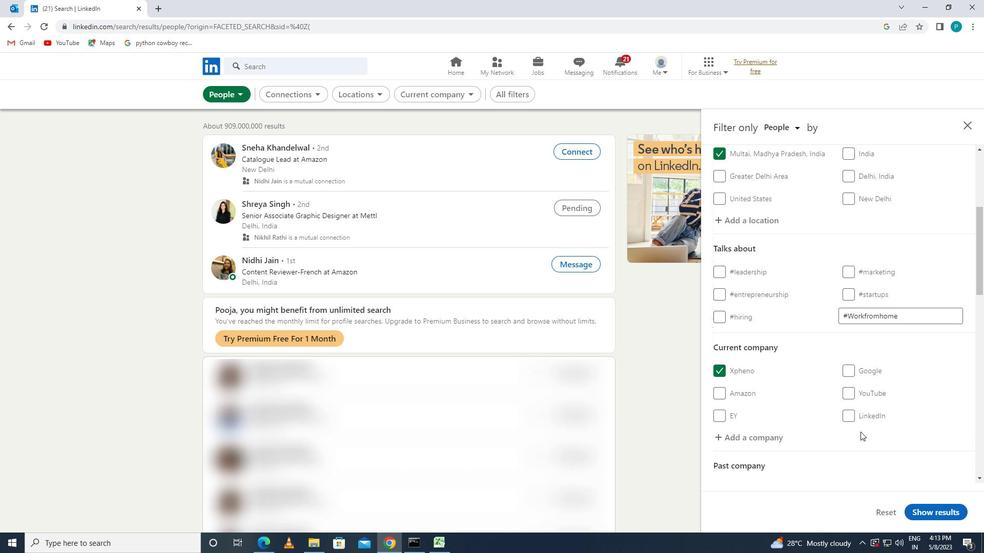
Action: Mouse scrolled (860, 417) with delta (0, 0)
Screenshot: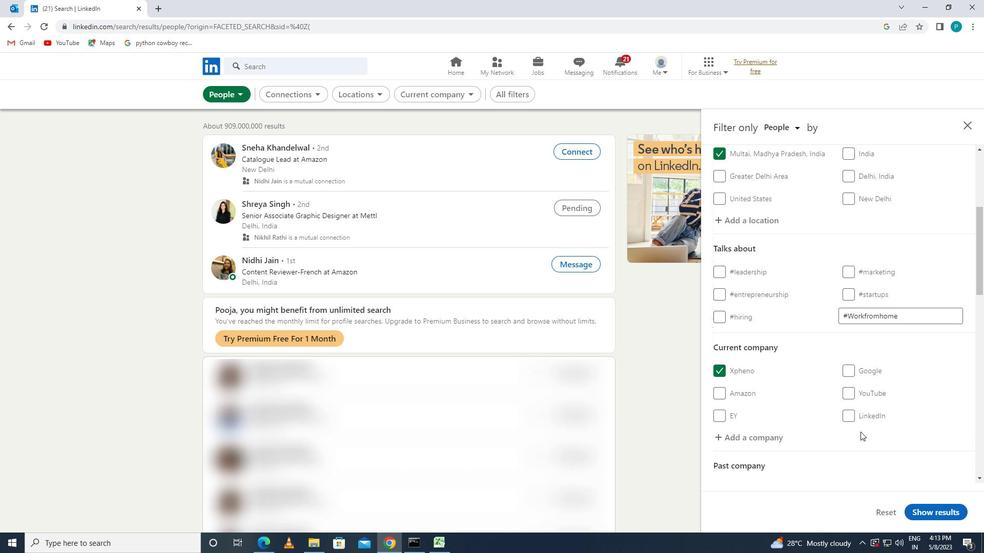 
Action: Mouse scrolled (860, 417) with delta (0, 0)
Screenshot: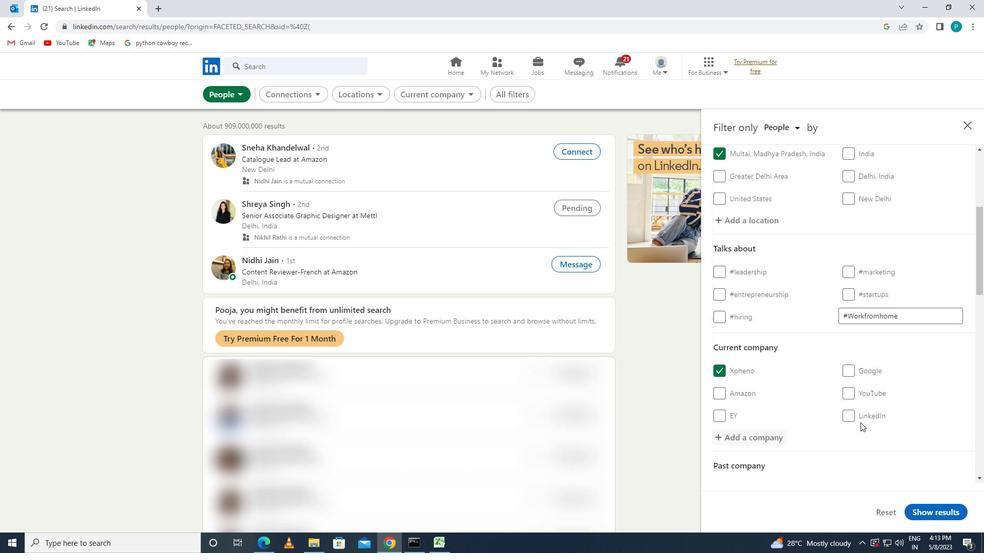 
Action: Mouse moved to (875, 383)
Screenshot: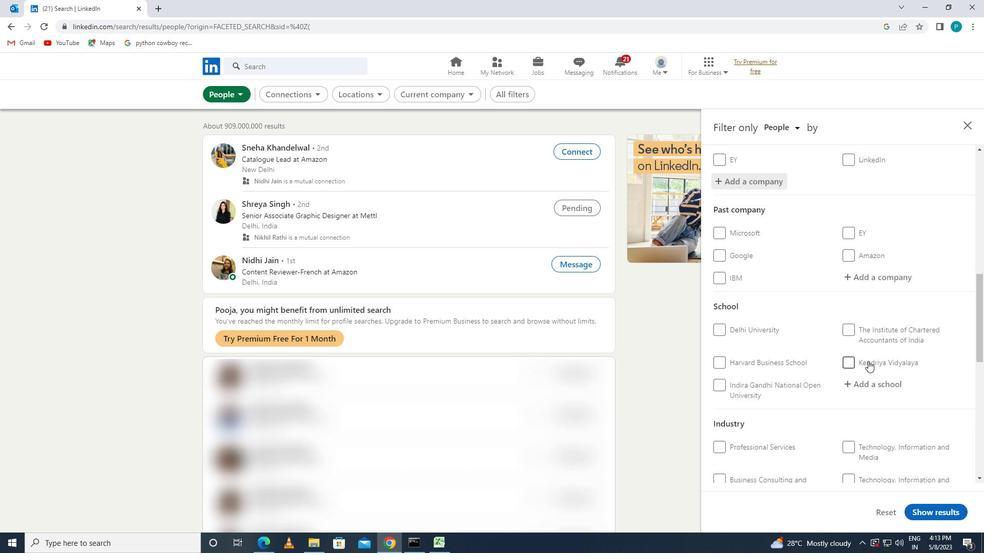 
Action: Mouse pressed left at (875, 383)
Screenshot: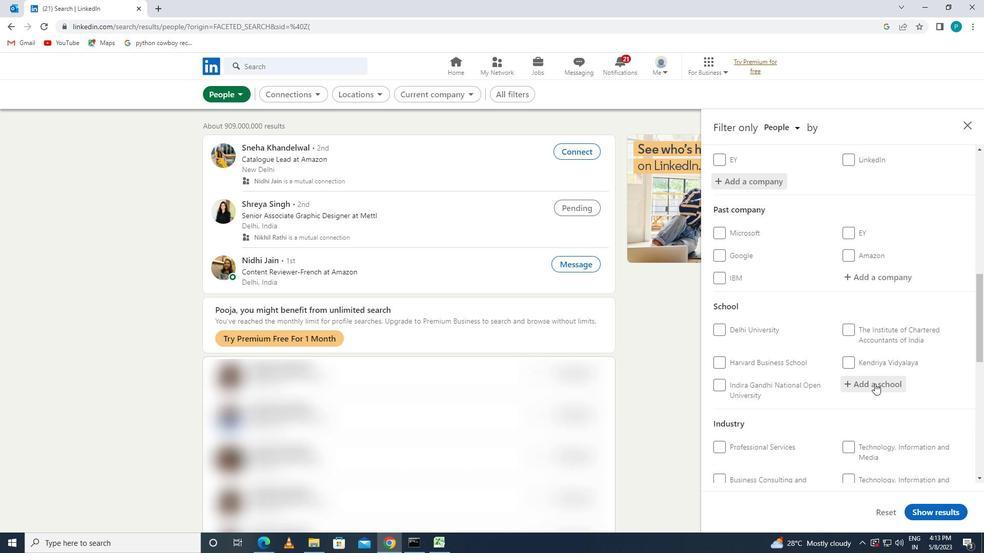 
Action: Key pressed <Key.caps_lock>B<Key.backspace>N<Key.caps_lock>ATIONAL
Screenshot: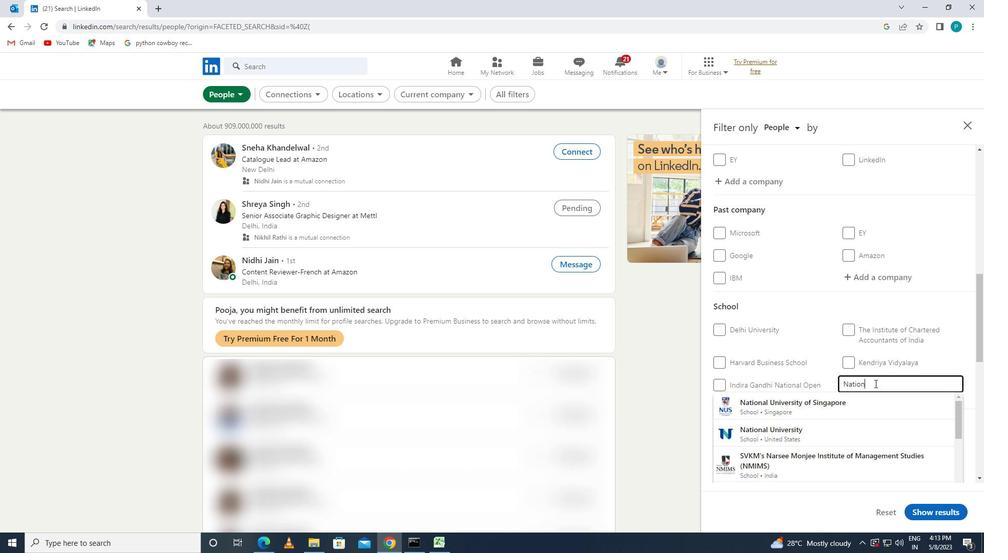 
Action: Mouse moved to (876, 399)
Screenshot: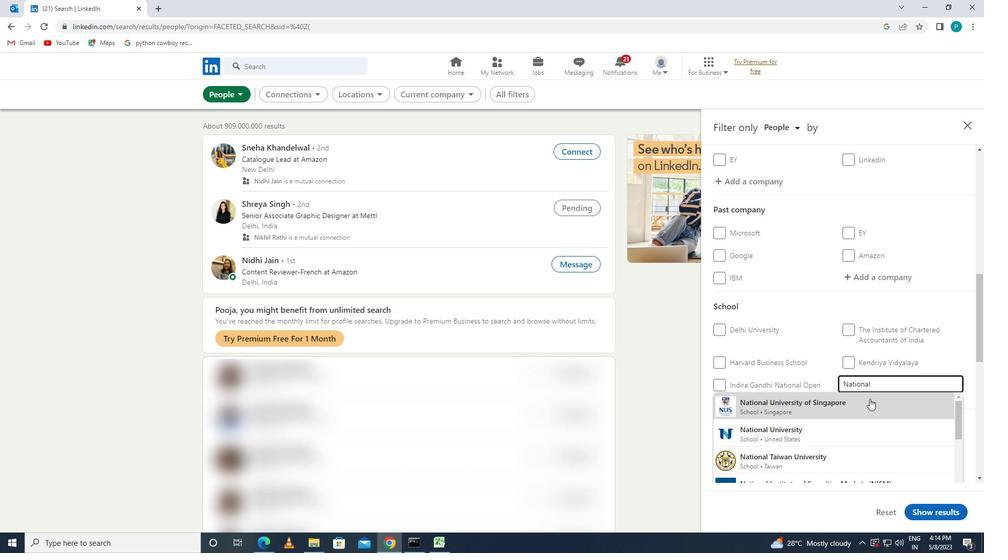 
Action: Key pressed <Key.space><Key.caps_lock>I<Key.caps_lock>NSTITUTE<Key.space>OF<Key.space><Key.caps_lock>F<Key.caps_lock>ASHION
Screenshot: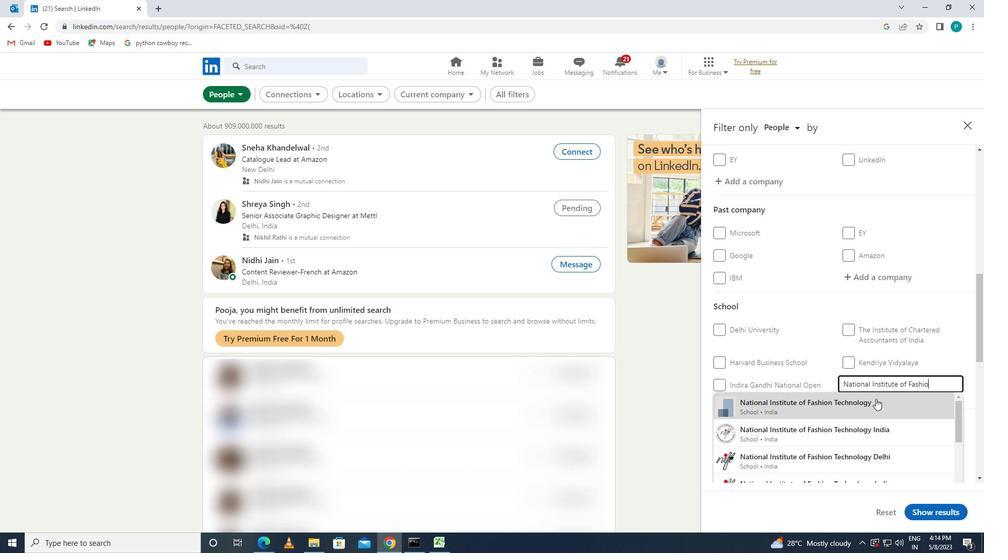 
Action: Mouse moved to (890, 456)
Screenshot: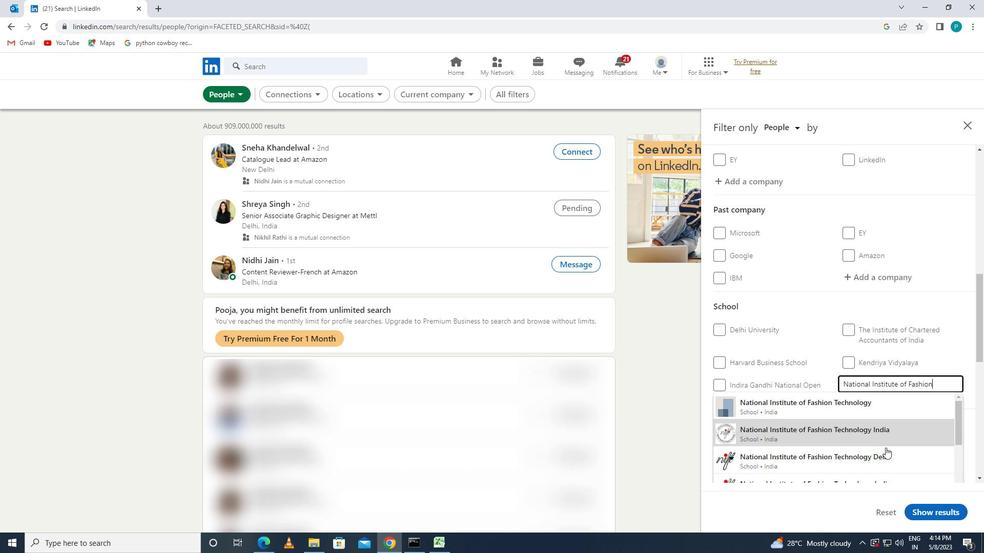 
Action: Mouse pressed left at (890, 456)
Screenshot: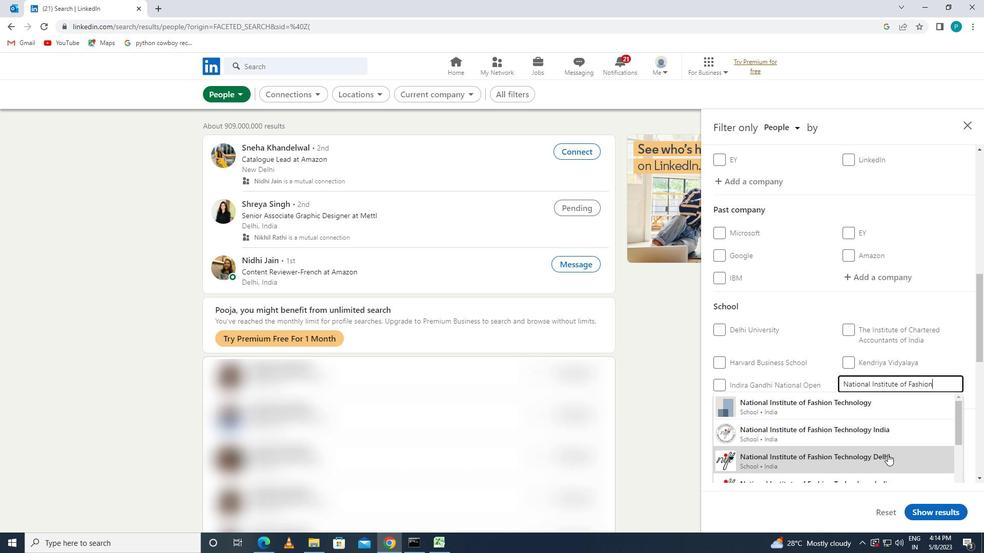 
Action: Mouse moved to (900, 400)
Screenshot: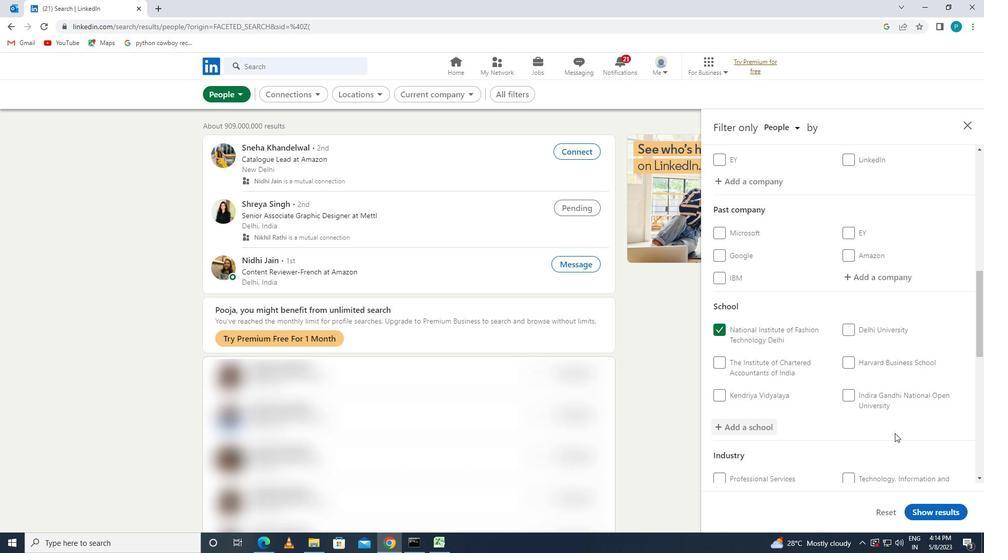 
Action: Mouse scrolled (900, 400) with delta (0, 0)
Screenshot: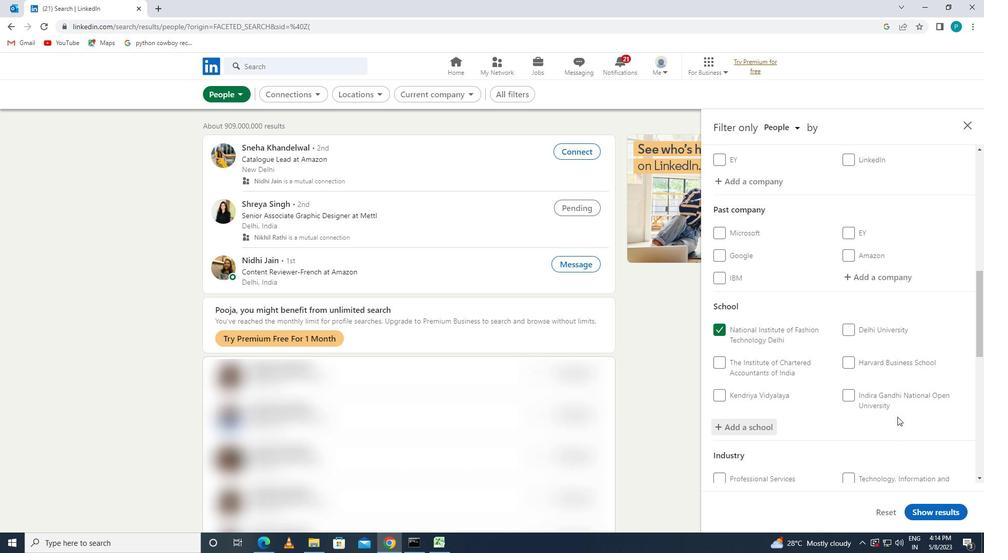 
Action: Mouse scrolled (900, 400) with delta (0, 0)
Screenshot: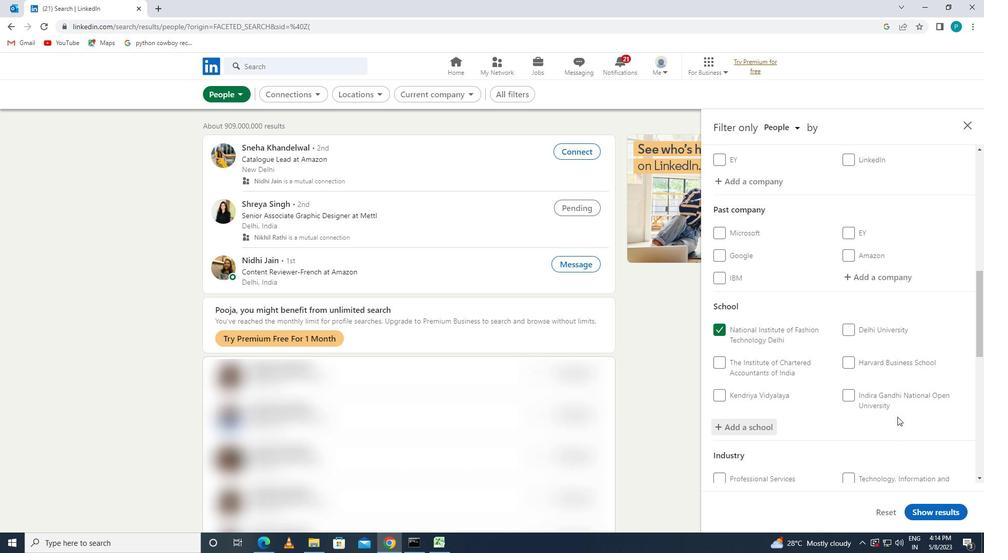 
Action: Mouse scrolled (900, 400) with delta (0, 0)
Screenshot: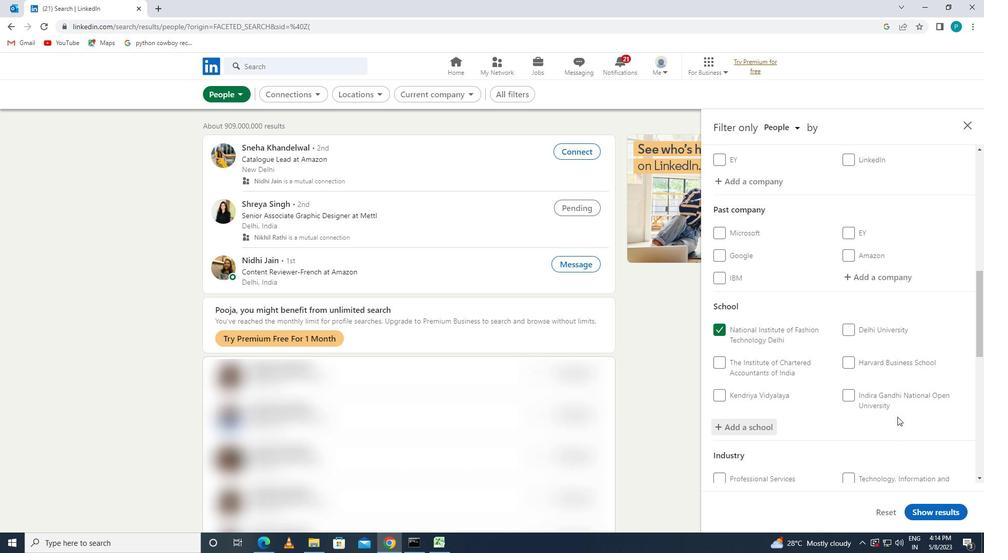 
Action: Mouse scrolled (900, 400) with delta (0, 0)
Screenshot: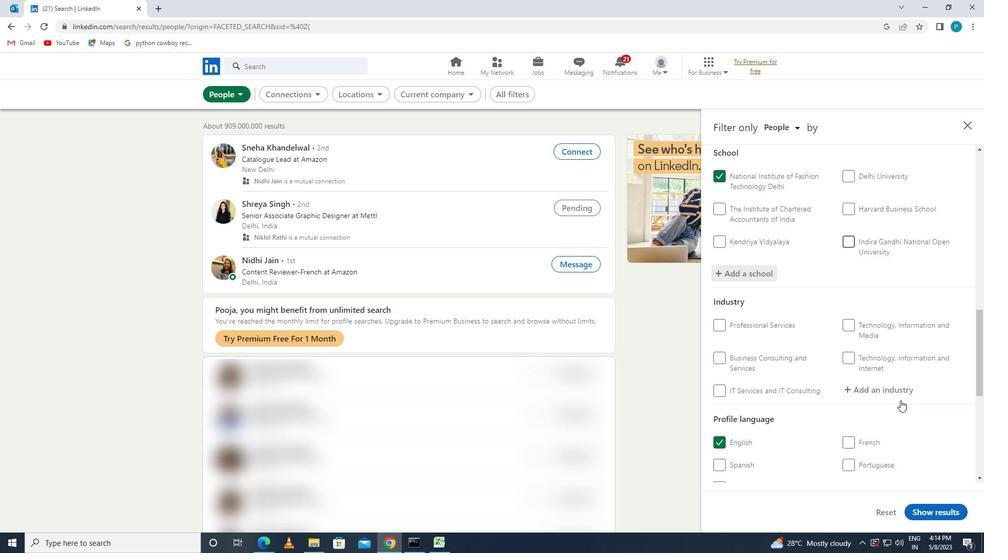 
Action: Mouse moved to (900, 400)
Screenshot: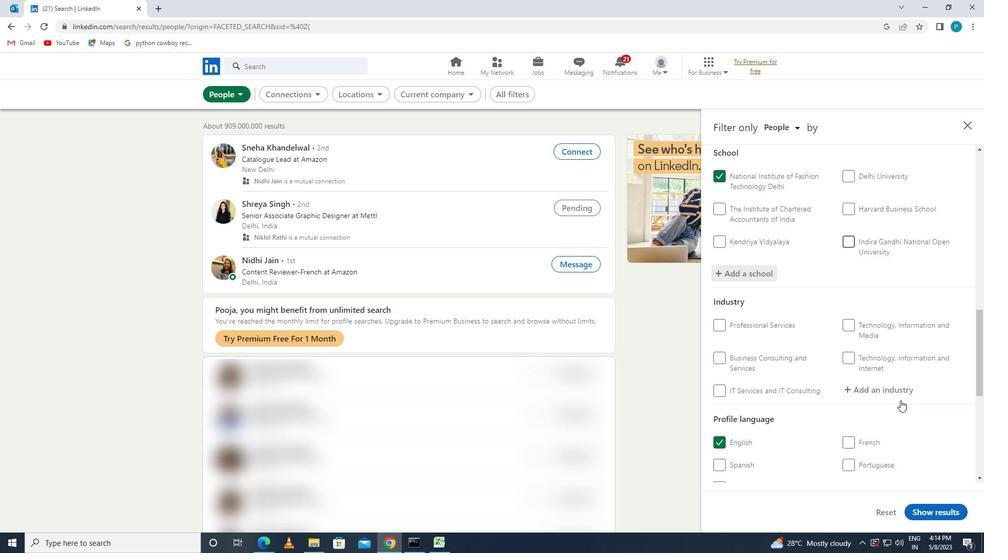 
Action: Mouse scrolled (900, 400) with delta (0, 0)
Screenshot: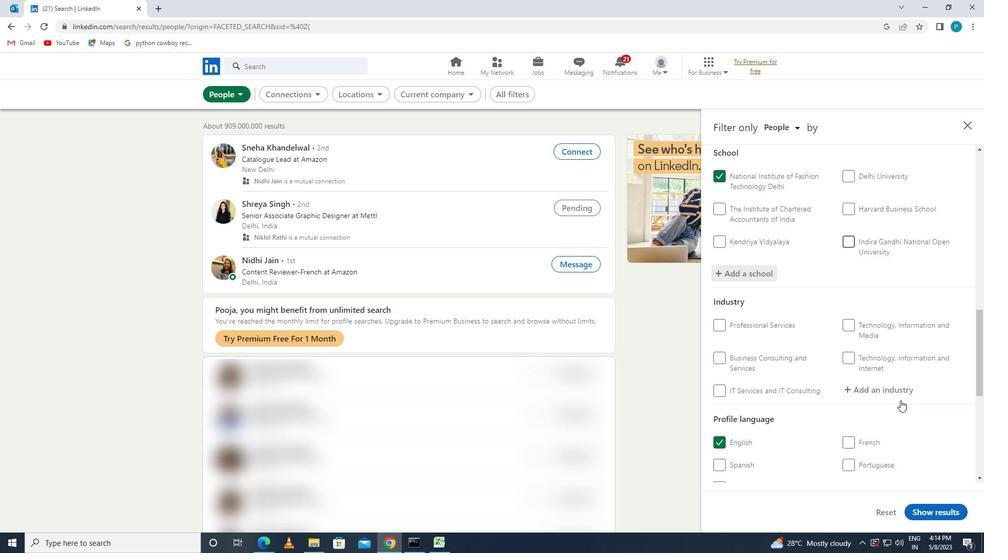 
Action: Mouse scrolled (900, 400) with delta (0, 0)
Screenshot: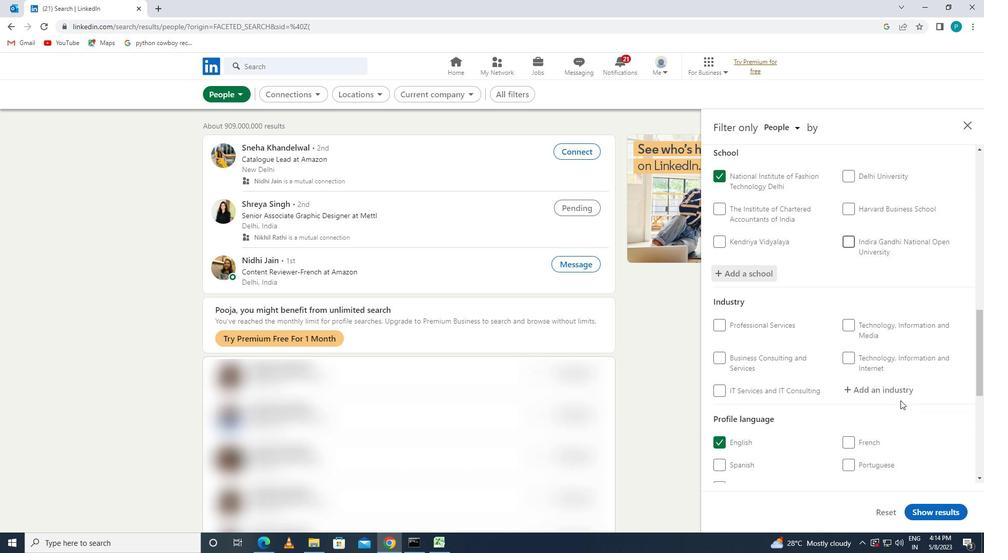 
Action: Mouse moved to (878, 242)
Screenshot: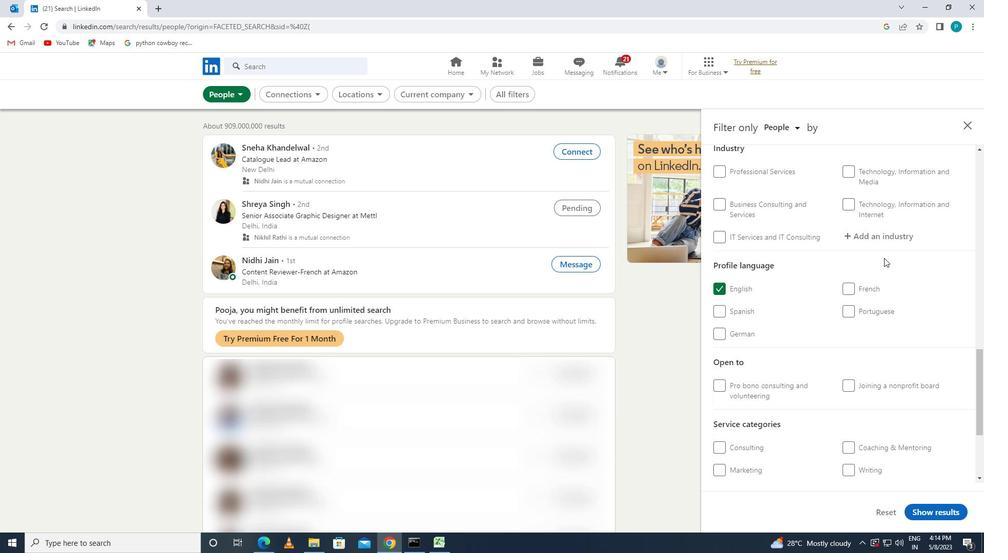 
Action: Mouse pressed left at (878, 242)
Screenshot: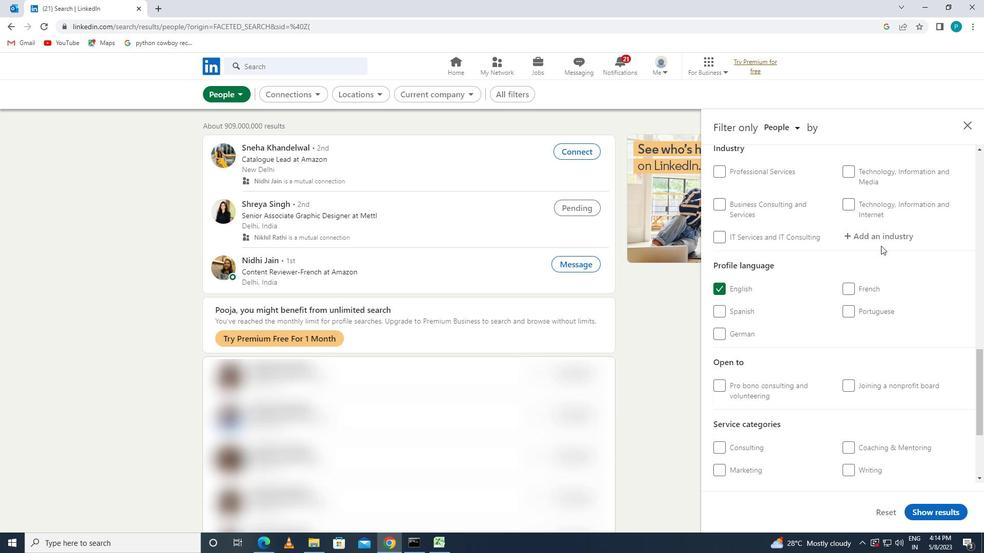 
Action: Key pressed <Key.caps_lock>C<Key.caps_lock>OMMERCIAL
Screenshot: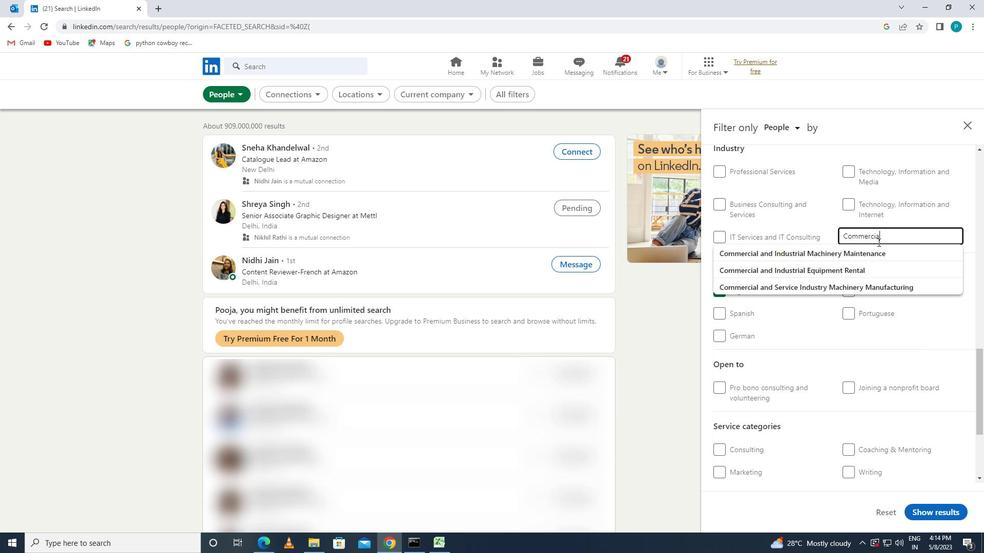 
Action: Mouse moved to (871, 284)
Screenshot: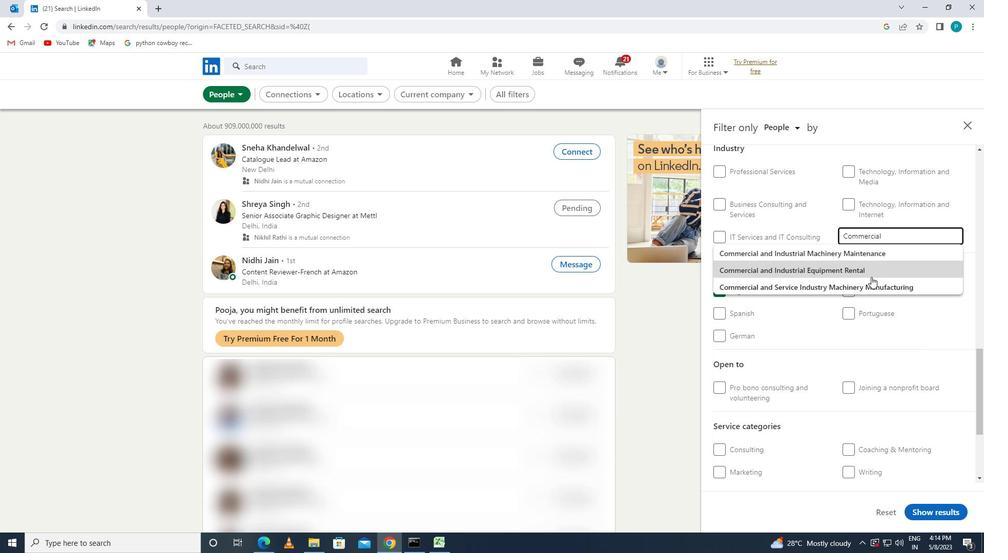 
Action: Mouse pressed left at (871, 284)
Screenshot: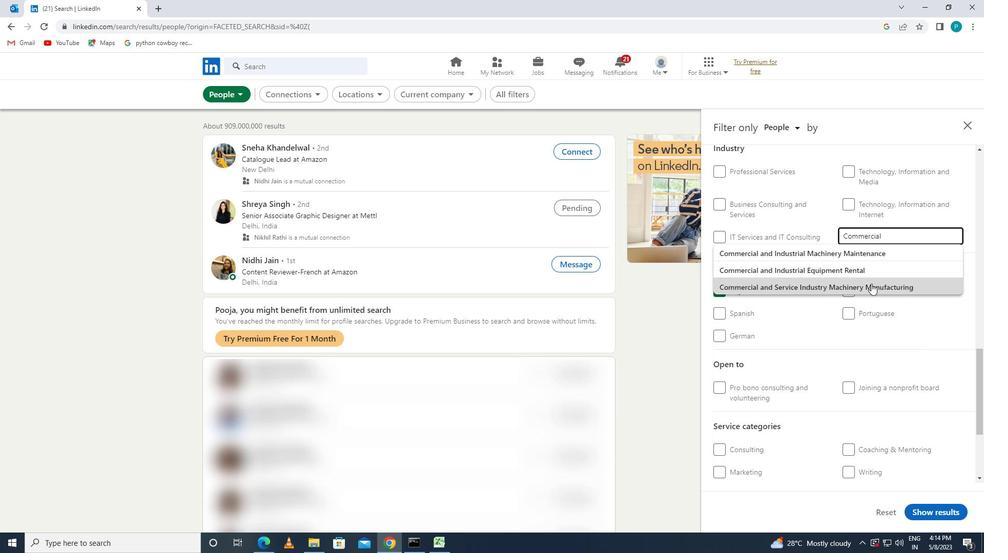 
Action: Mouse moved to (892, 284)
Screenshot: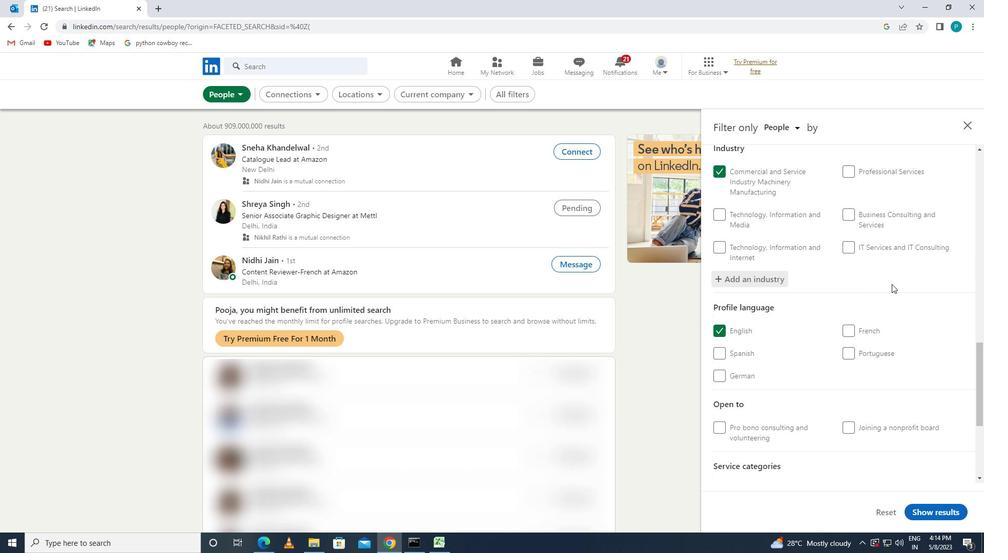 
Action: Mouse scrolled (892, 284) with delta (0, 0)
Screenshot: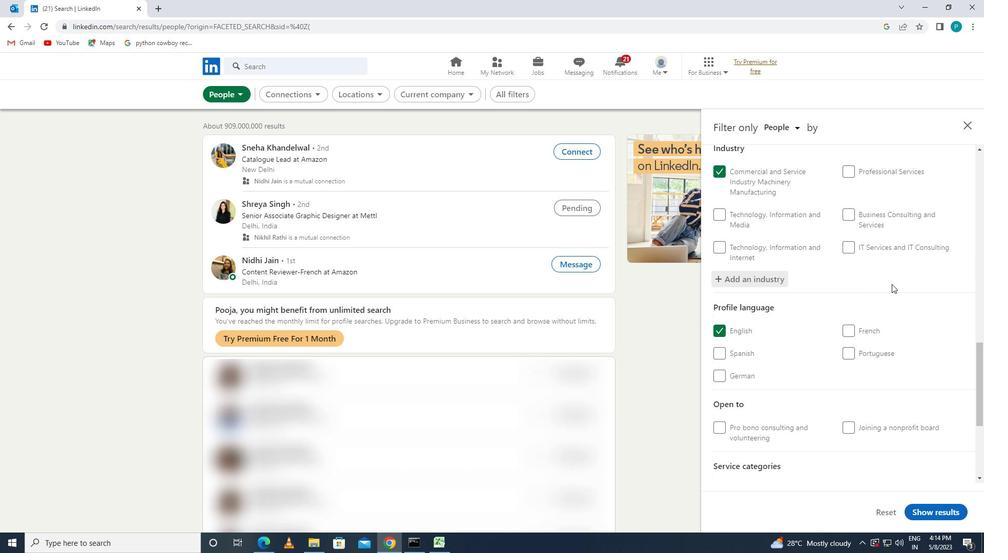 
Action: Mouse scrolled (892, 284) with delta (0, 0)
Screenshot: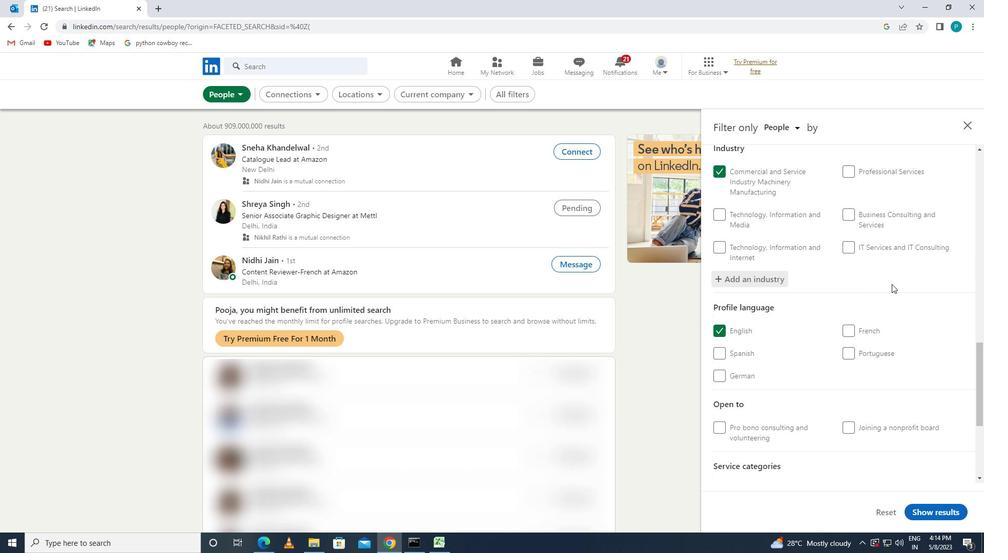 
Action: Mouse scrolled (892, 284) with delta (0, 0)
Screenshot: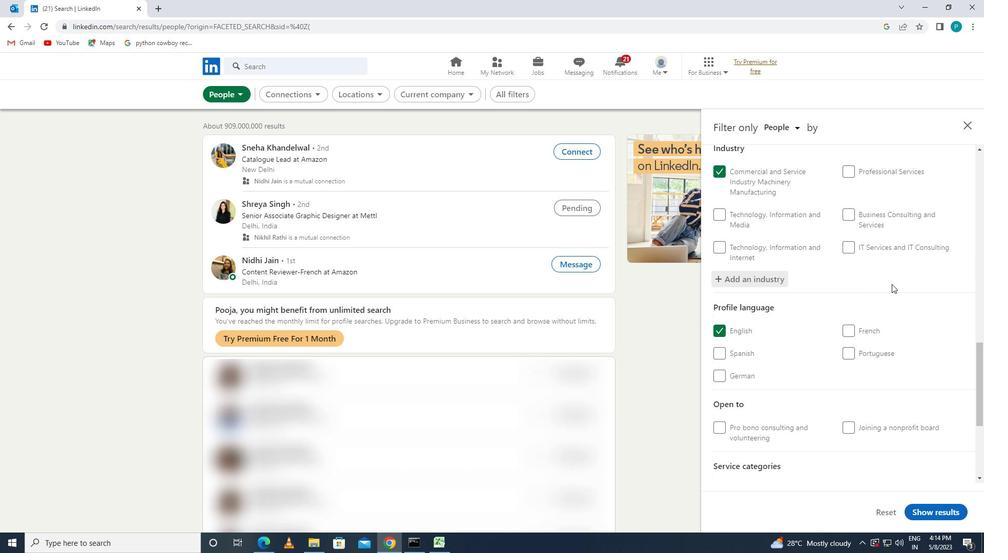 
Action: Mouse scrolled (892, 284) with delta (0, 0)
Screenshot: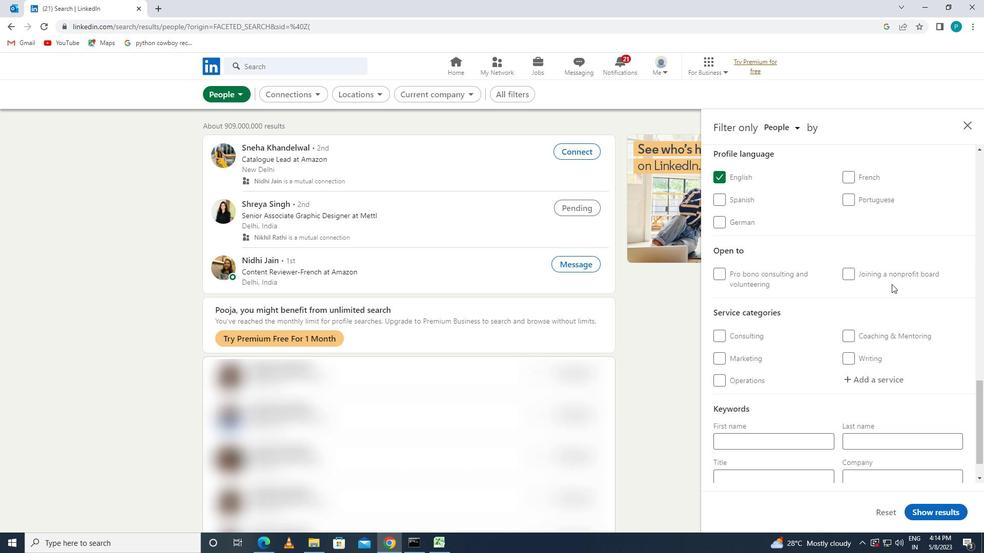 
Action: Mouse scrolled (892, 284) with delta (0, 0)
Screenshot: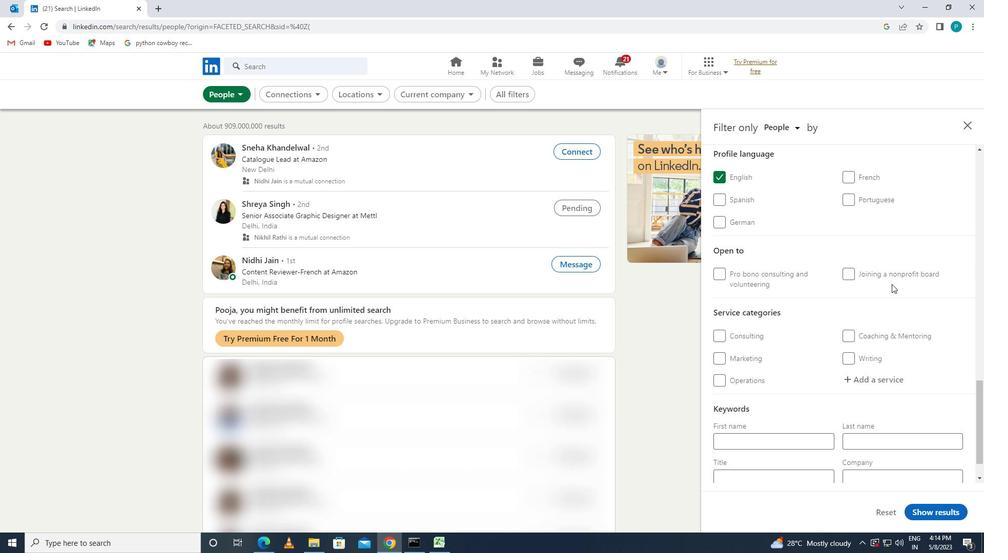 
Action: Mouse scrolled (892, 284) with delta (0, 0)
Screenshot: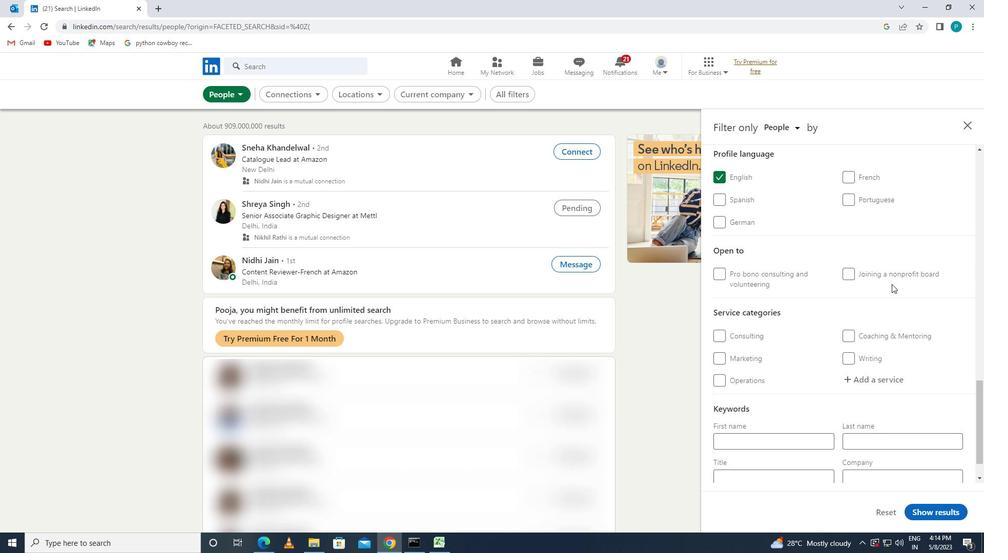 
Action: Mouse moved to (893, 335)
Screenshot: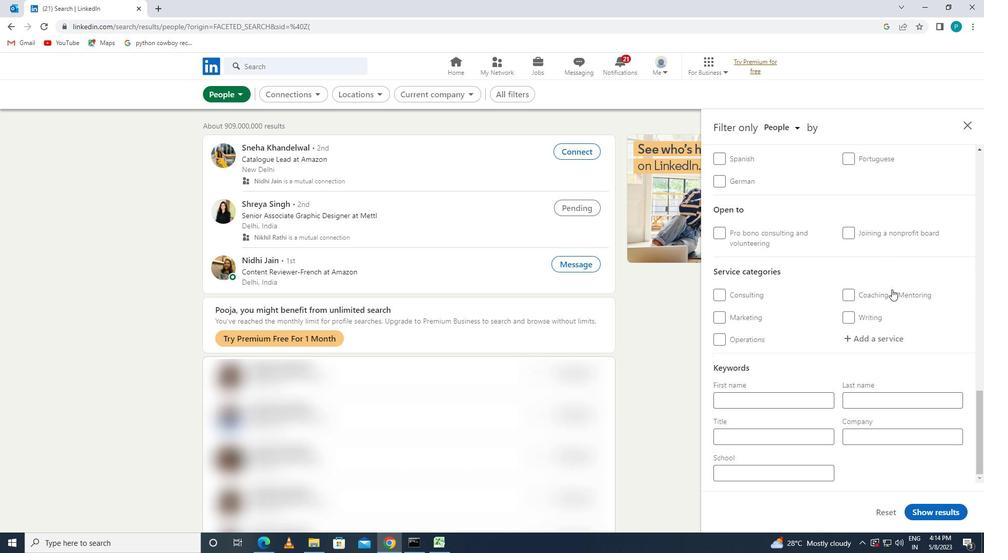 
Action: Mouse pressed left at (893, 335)
Screenshot: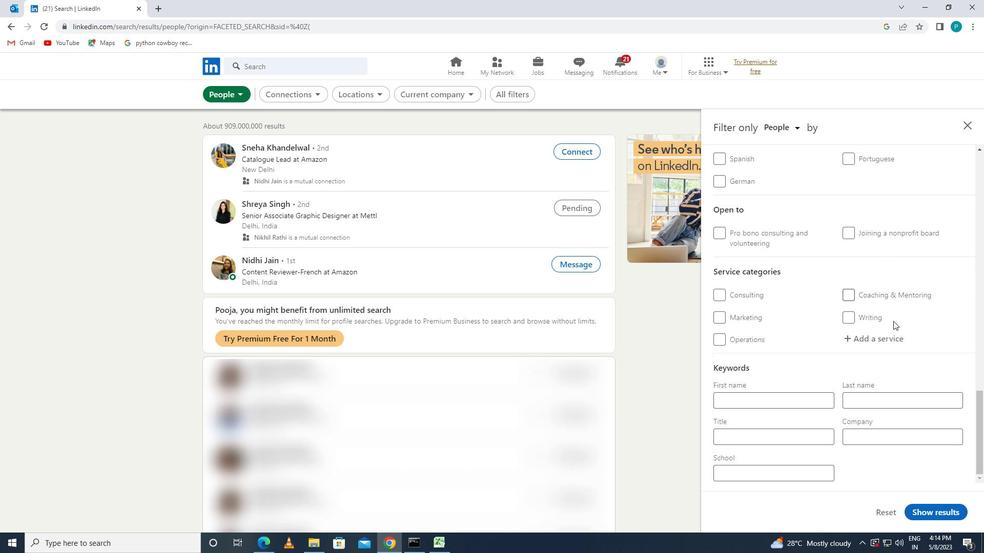 
Action: Key pressed <Key.caps_lock>T<Key.caps_lock>RAINING
Screenshot: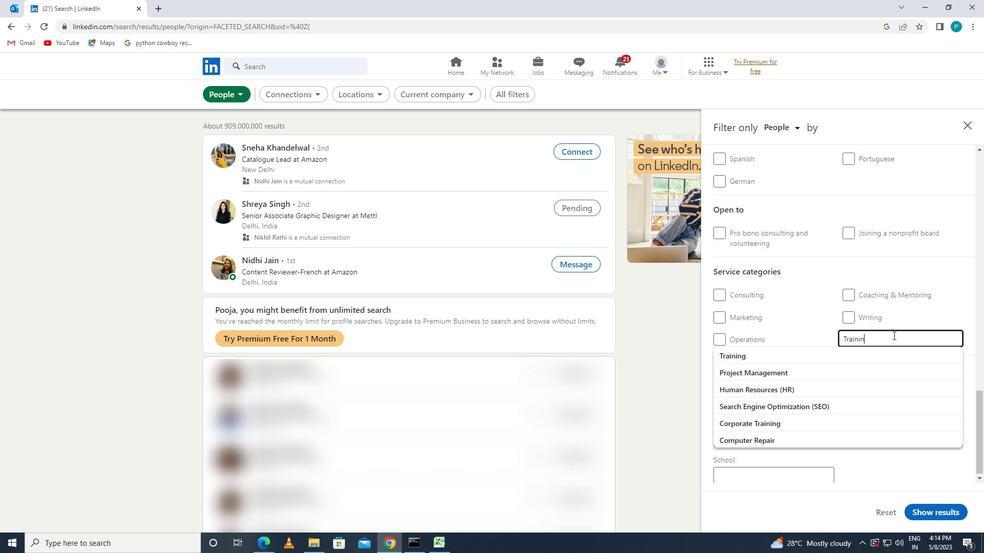 
Action: Mouse moved to (877, 360)
Screenshot: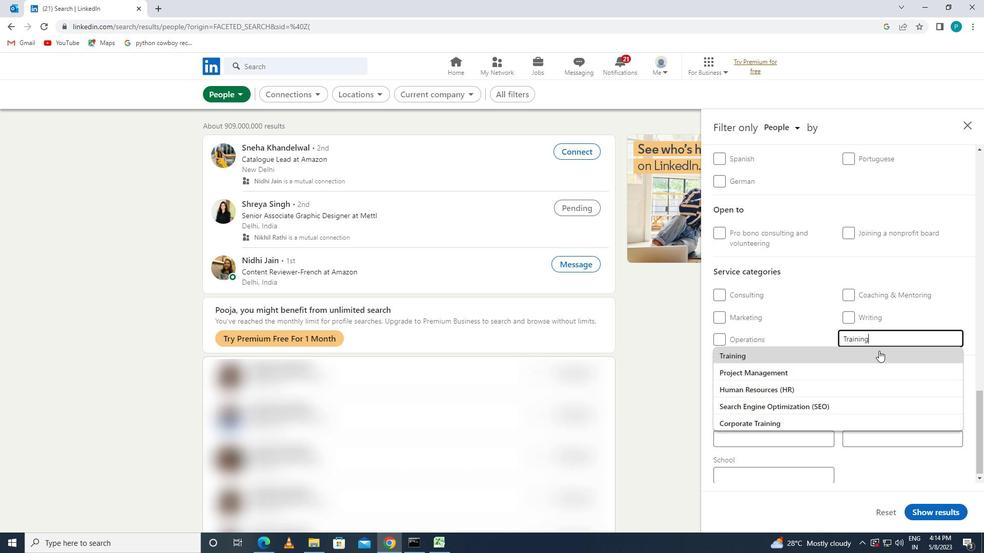 
Action: Mouse pressed left at (877, 360)
Screenshot: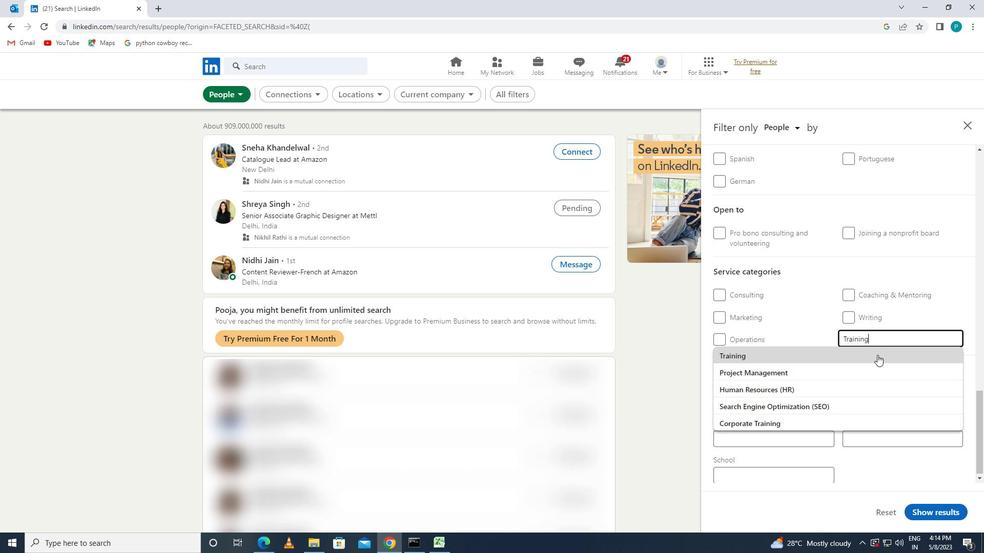 
Action: Mouse moved to (876, 365)
Screenshot: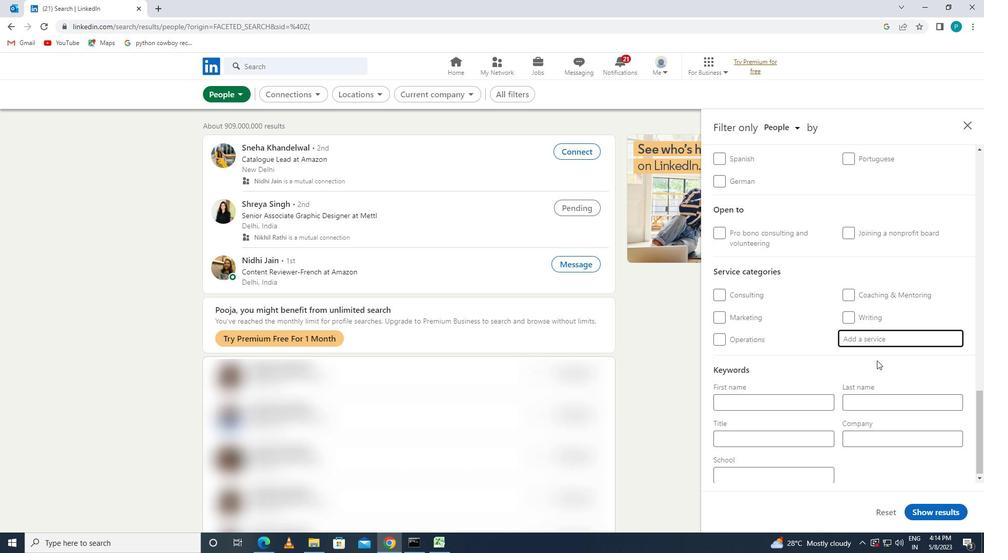 
Action: Mouse scrolled (876, 365) with delta (0, 0)
Screenshot: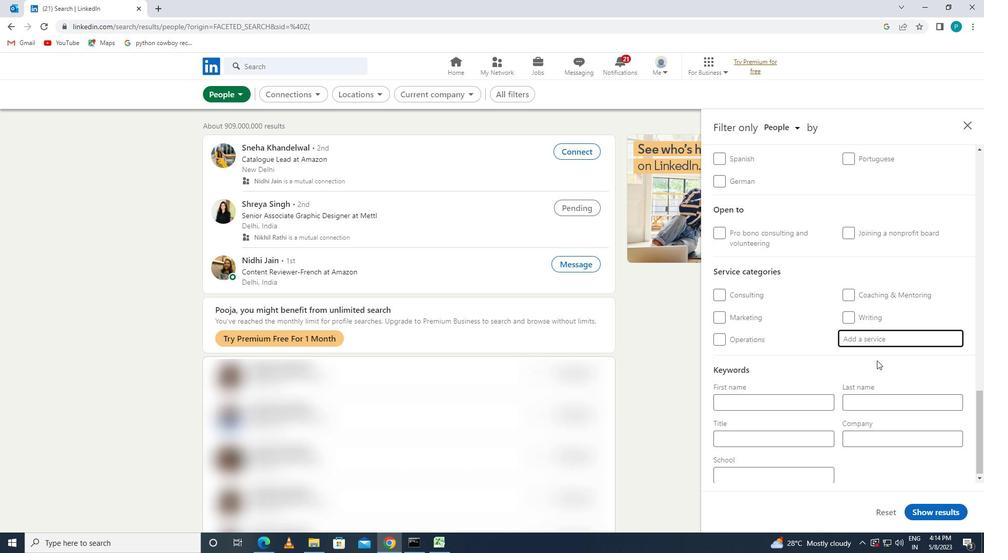 
Action: Mouse moved to (871, 373)
Screenshot: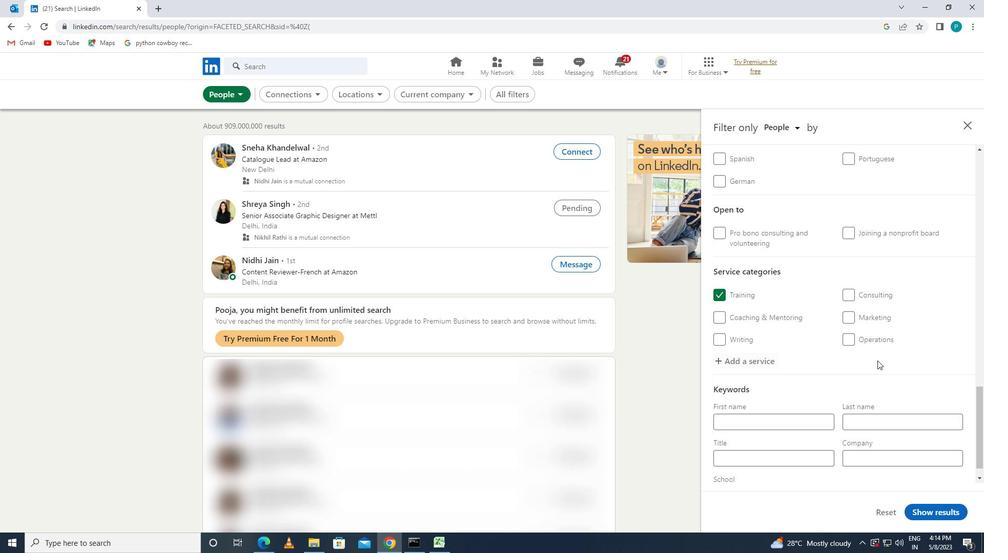 
Action: Mouse scrolled (871, 372) with delta (0, 0)
Screenshot: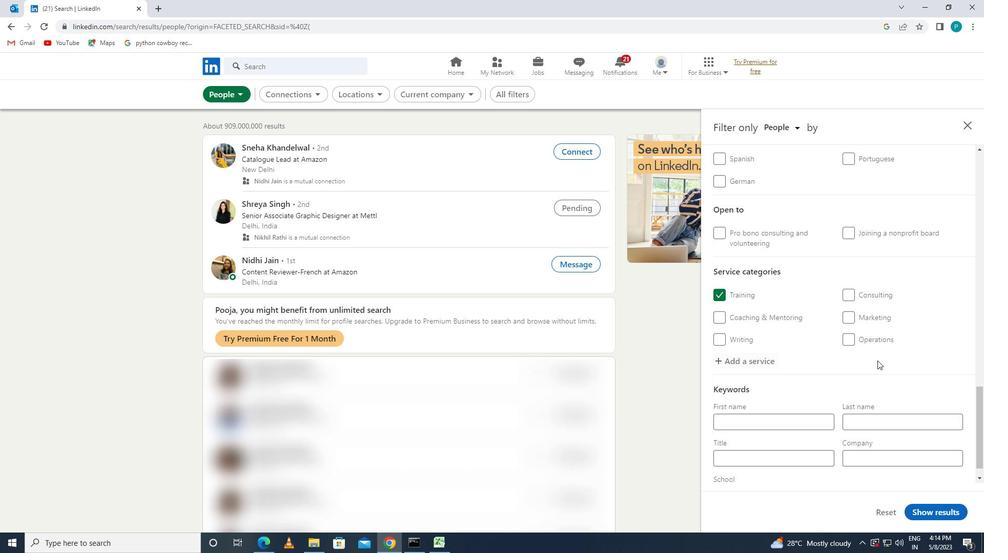 
Action: Mouse moved to (791, 437)
Screenshot: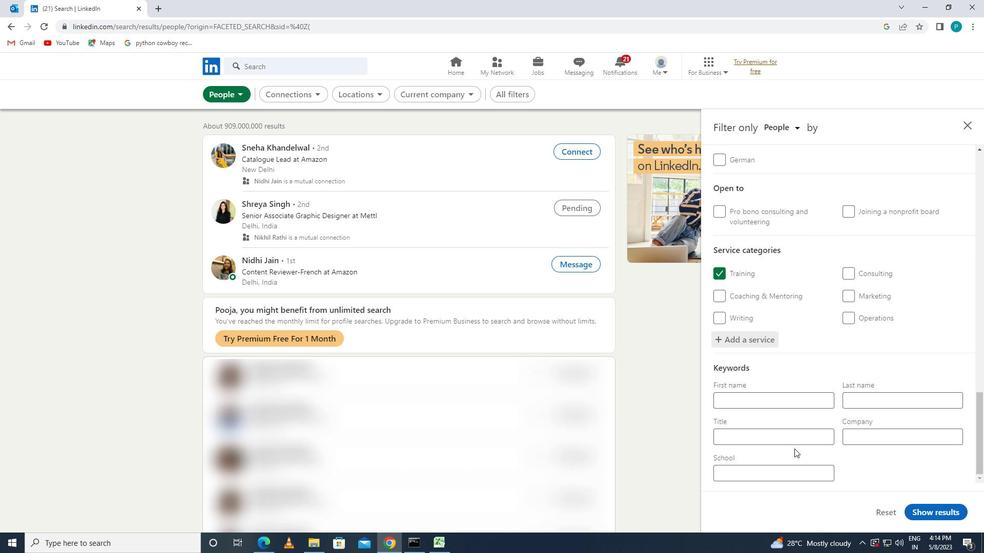 
Action: Mouse pressed left at (791, 437)
Screenshot: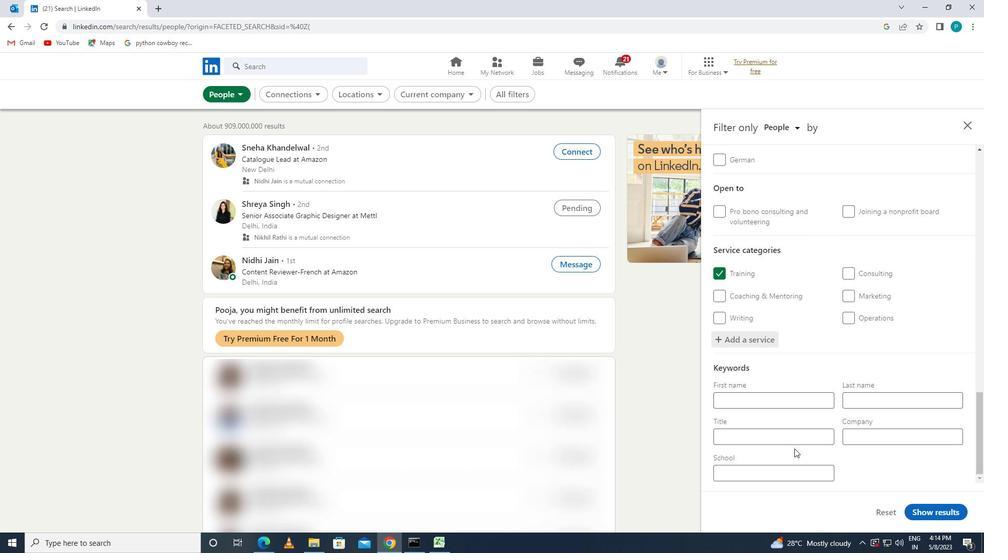 
Action: Key pressed <Key.caps_lock>D<Key.caps_lock>IGITAL<Key.space><Key.caps_lock>O<Key.caps_lock>VERLORD
Screenshot: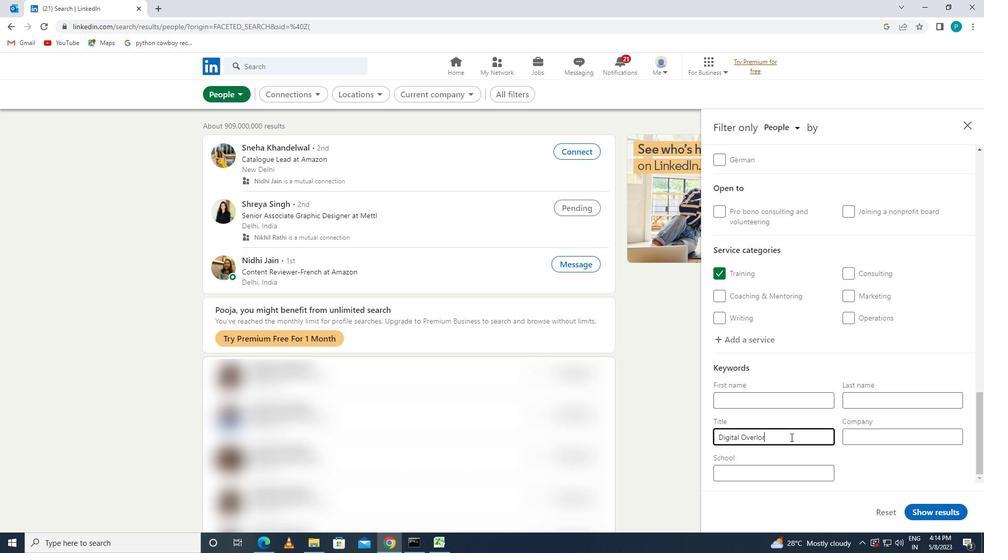 
Action: Mouse moved to (937, 508)
Screenshot: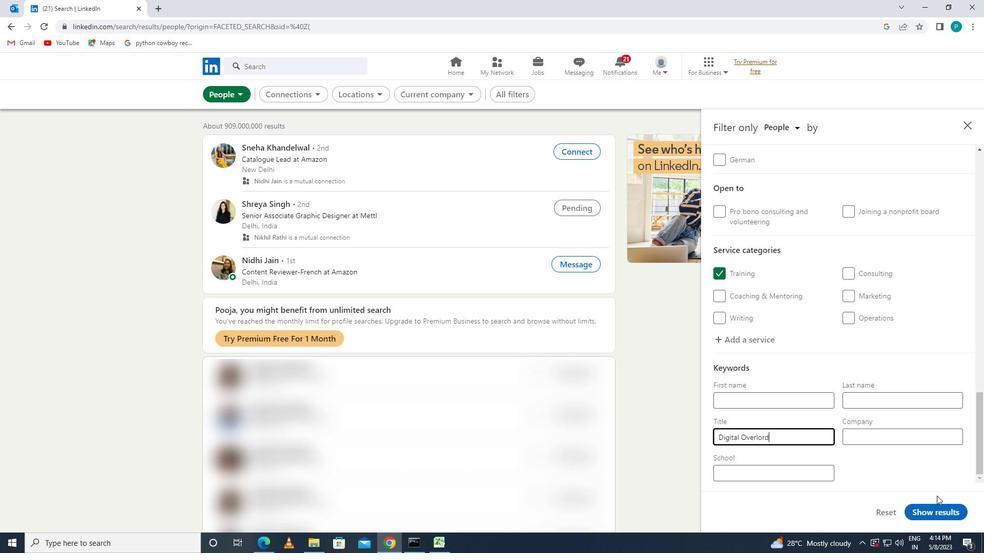 
Action: Mouse pressed left at (937, 508)
Screenshot: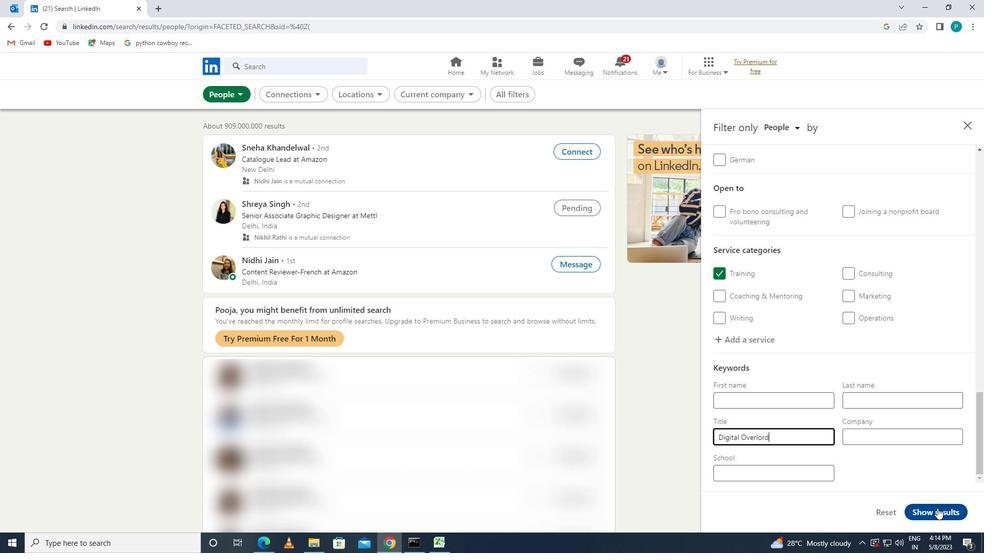 
